 Task: Open Card Circus Review in Board Market Share Growth Strategy to Workspace Collaboration Software and add a team member Softage.4@softage.net, a label Blue, a checklist Aviation, an attachment from Trello, a color Blue and finally, add a card description 'Plan and execute company team-building conference with guest speakers on leadership' and a comment 'Let us approach this task with a sense of self-reflection and self-awareness, recognizing our own strengths and weaknesses.'. Add a start date 'Jan 08, 1900' with a due date 'Jan 15, 1900'
Action: Mouse moved to (51, 255)
Screenshot: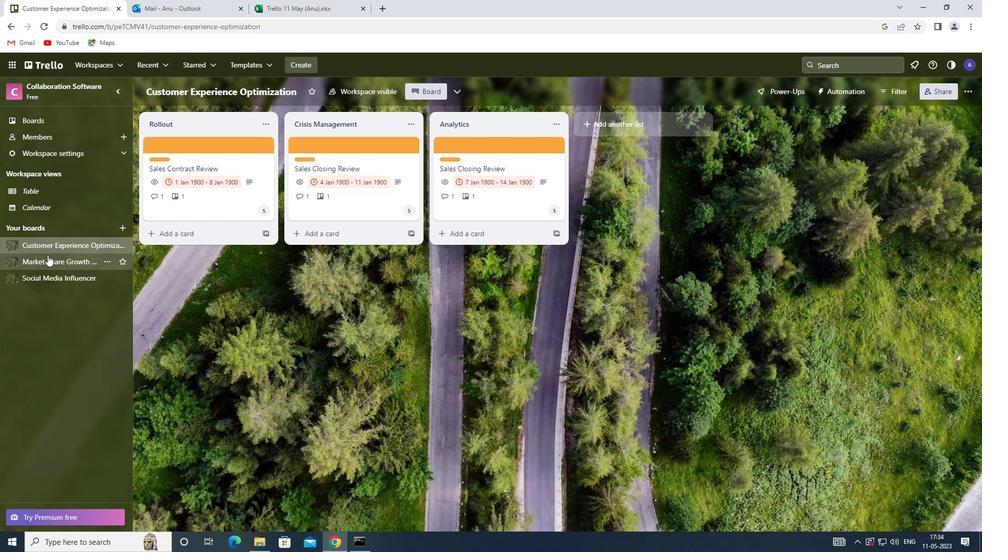 
Action: Mouse pressed left at (51, 255)
Screenshot: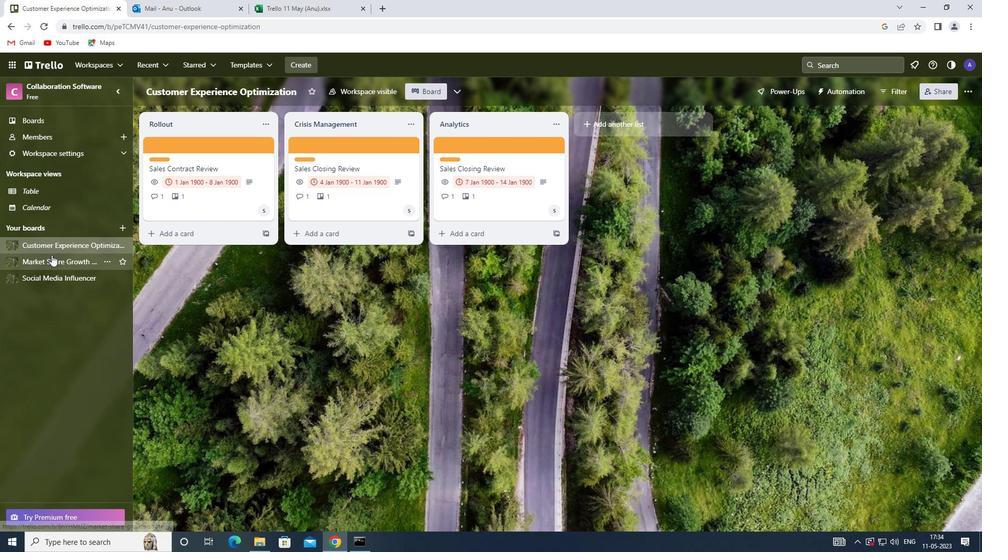 
Action: Mouse moved to (481, 148)
Screenshot: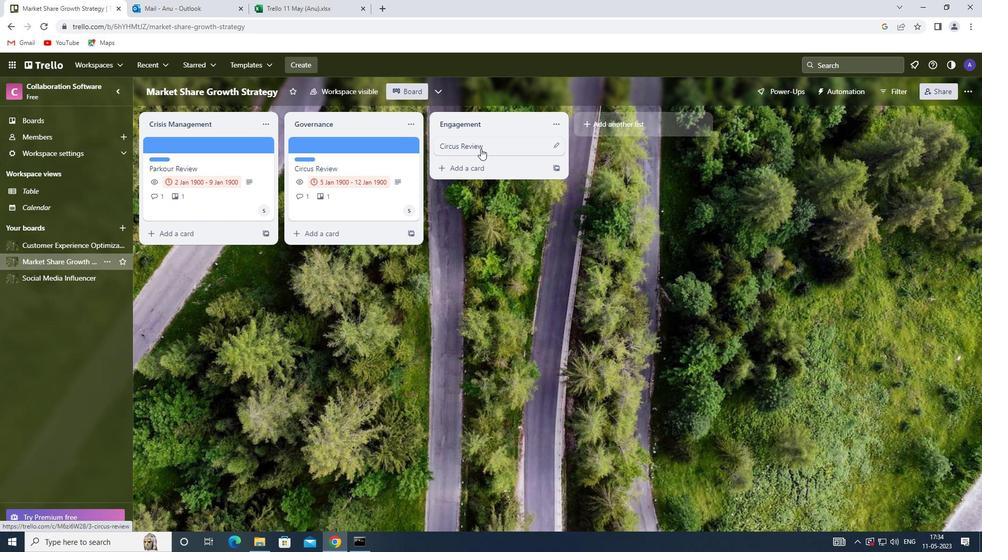 
Action: Mouse pressed left at (481, 148)
Screenshot: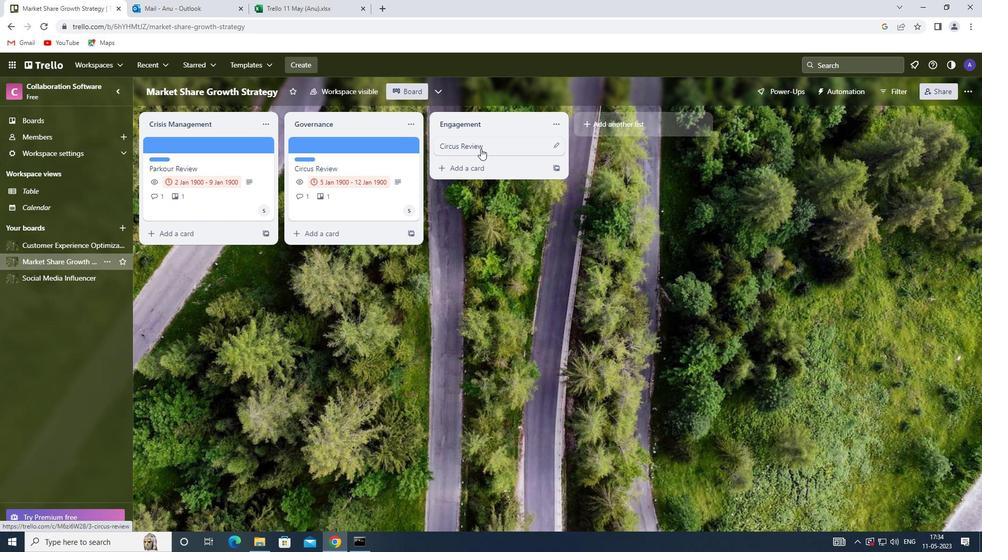 
Action: Mouse moved to (619, 183)
Screenshot: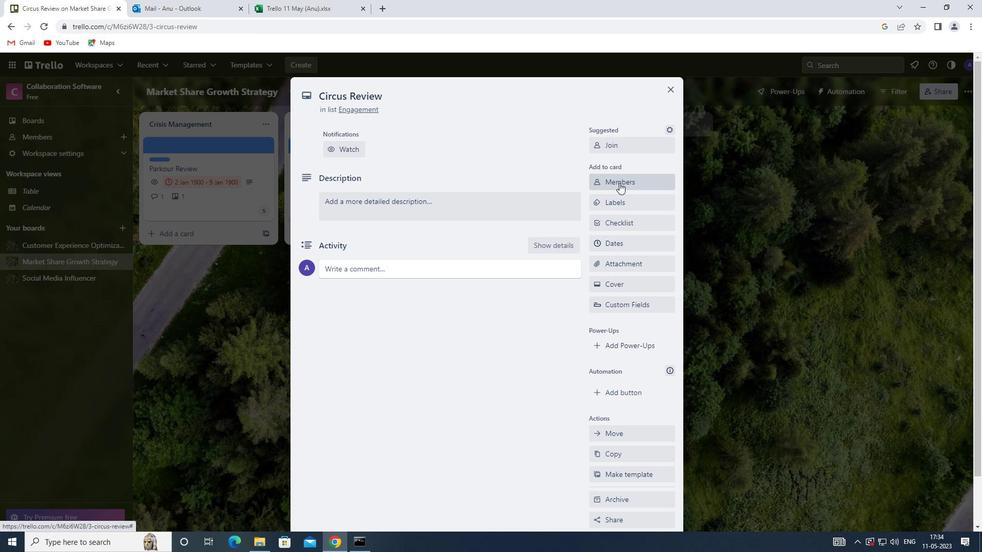
Action: Mouse pressed left at (619, 183)
Screenshot: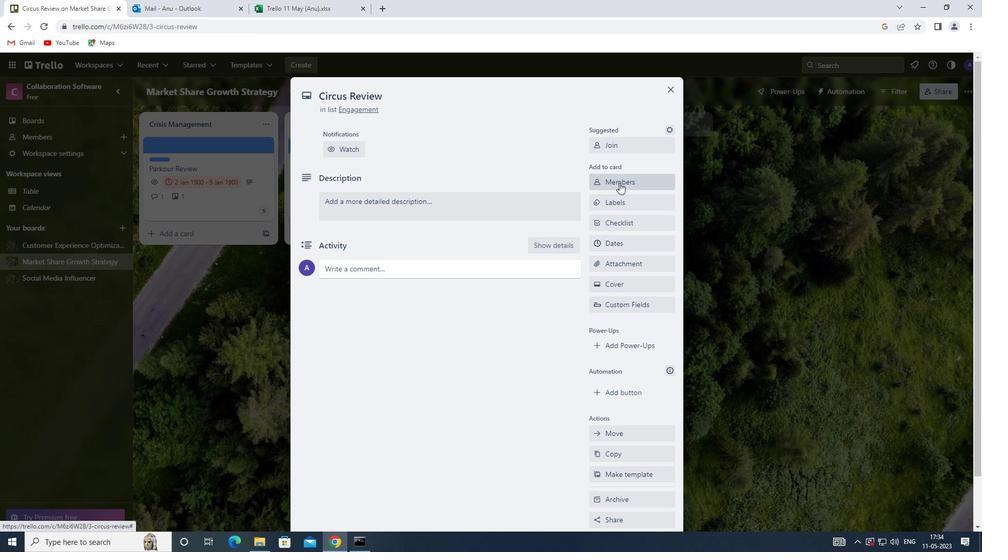 
Action: Mouse moved to (630, 228)
Screenshot: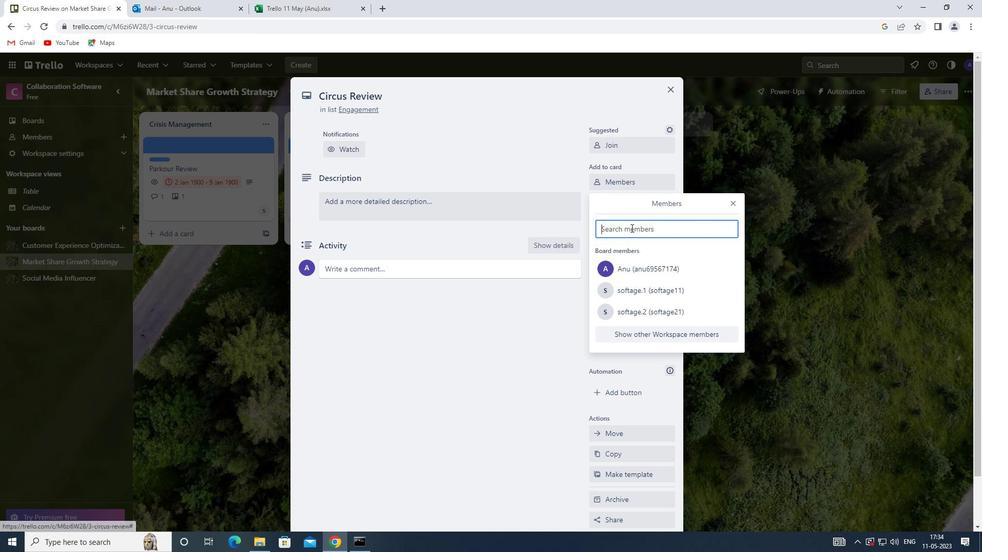 
Action: Mouse pressed left at (630, 228)
Screenshot: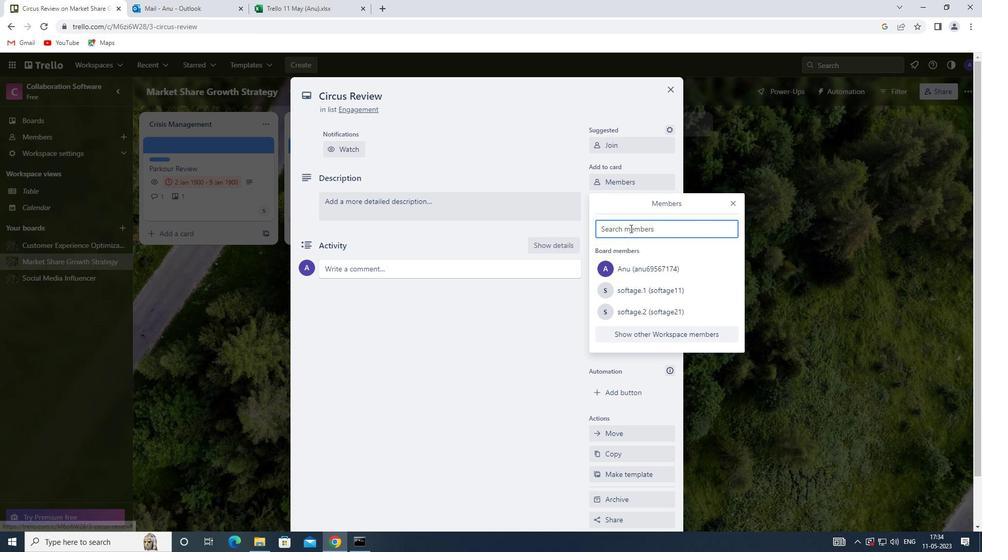 
Action: Key pressed <Key.shift>
Screenshot: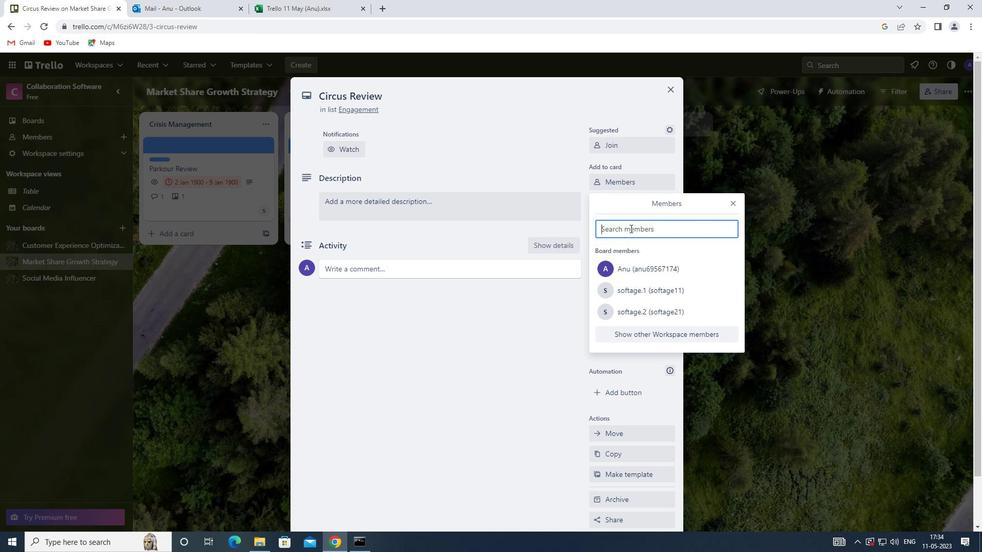 
Action: Mouse moved to (630, 228)
Screenshot: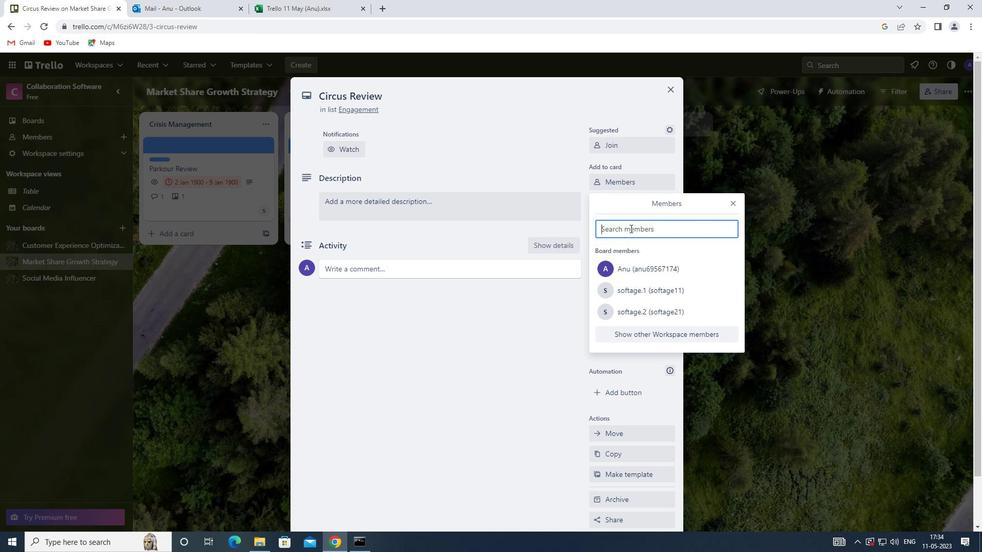 
Action: Key pressed SOFTAGE.4<Key.shift>@SOFTAGE.NET
Screenshot: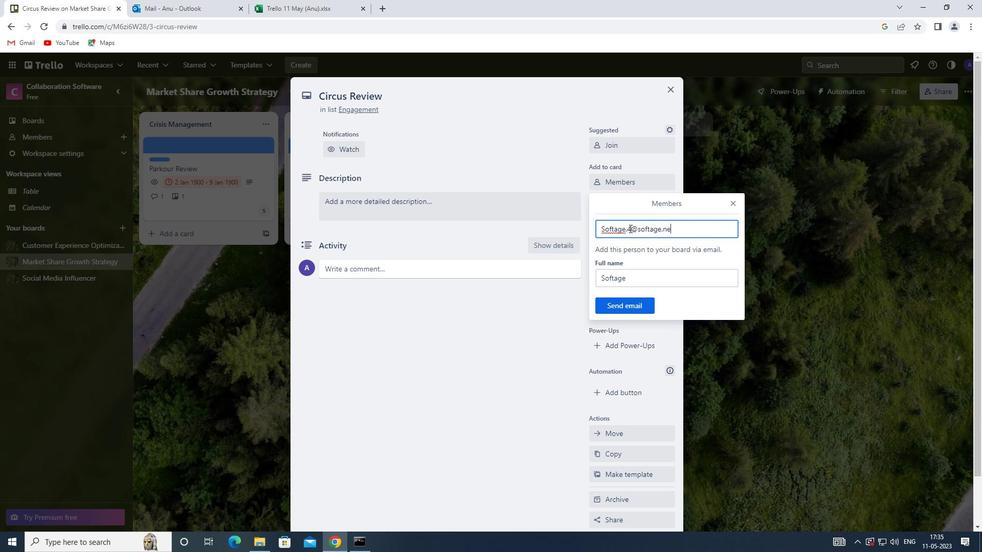 
Action: Mouse moved to (621, 308)
Screenshot: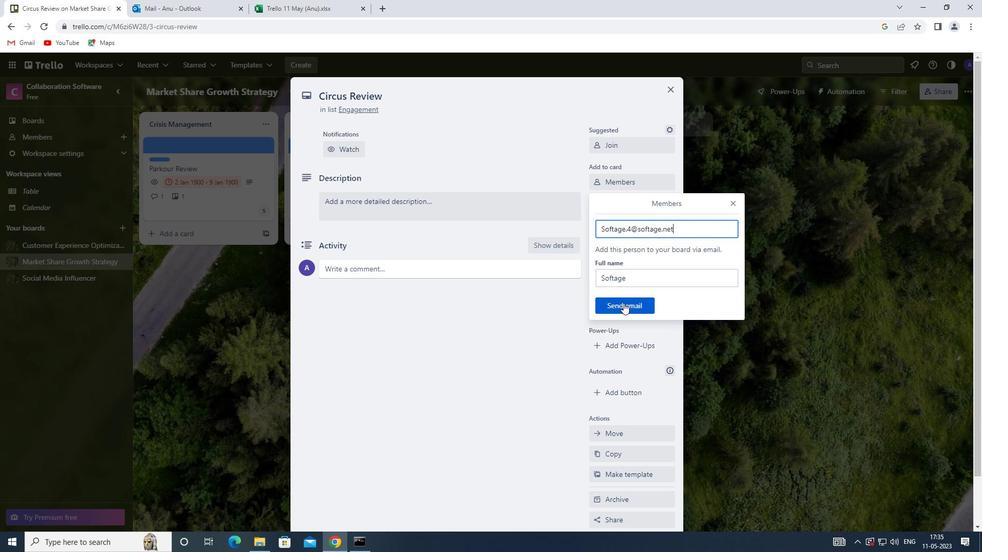 
Action: Mouse pressed left at (621, 308)
Screenshot: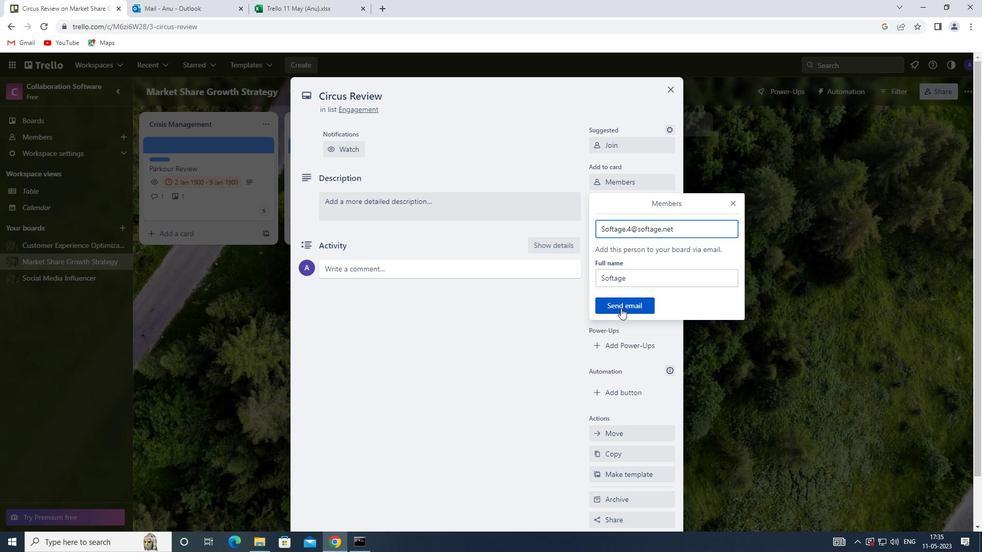 
Action: Mouse moved to (630, 201)
Screenshot: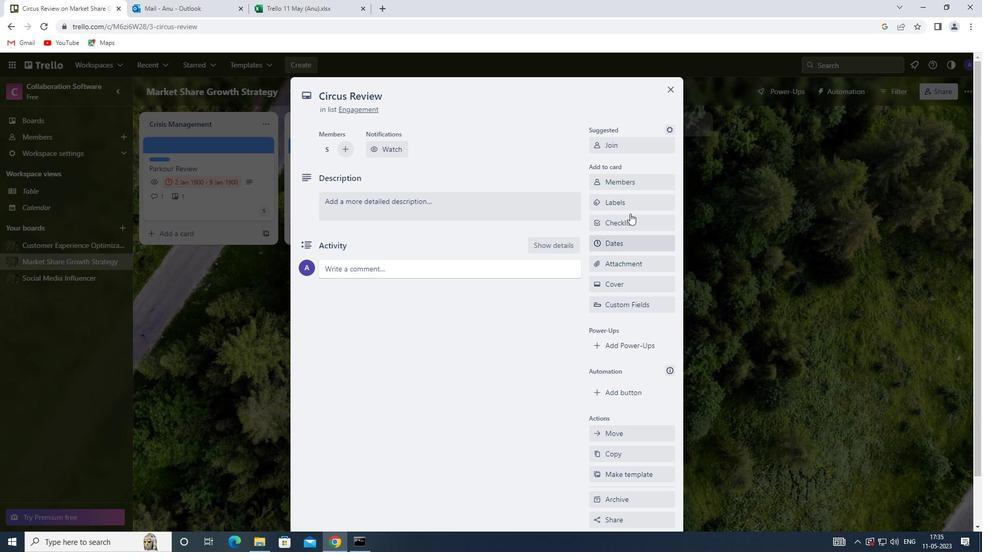 
Action: Mouse pressed left at (630, 201)
Screenshot: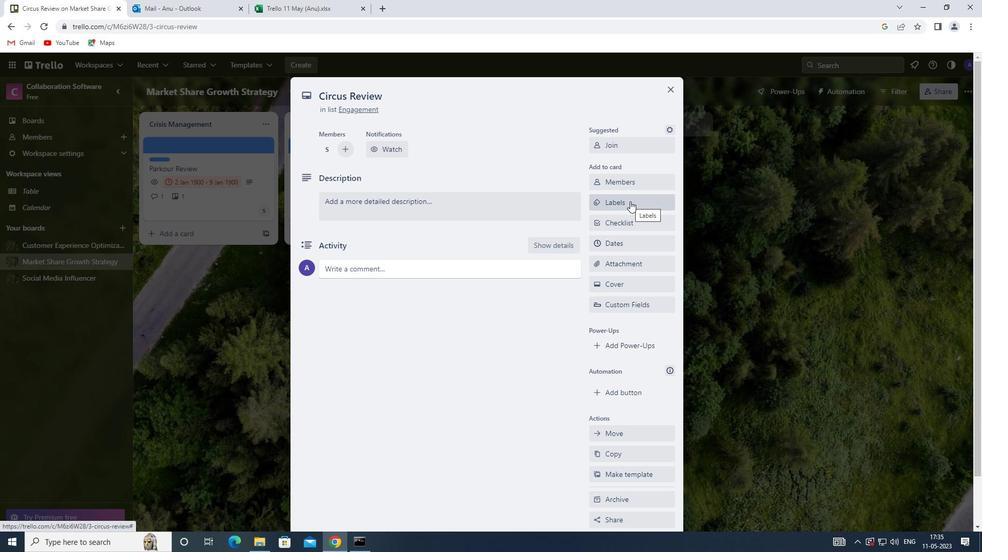 
Action: Mouse moved to (601, 378)
Screenshot: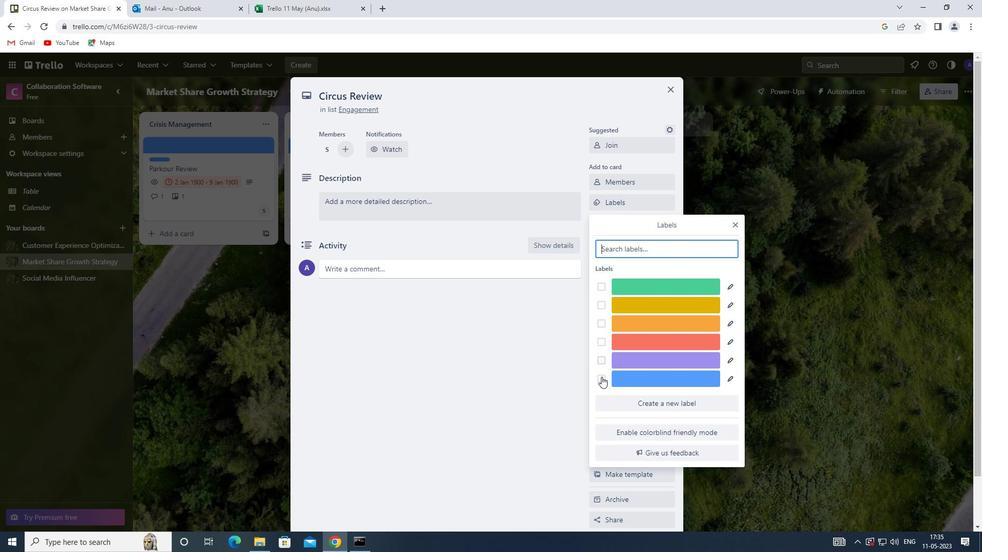 
Action: Mouse pressed left at (601, 378)
Screenshot: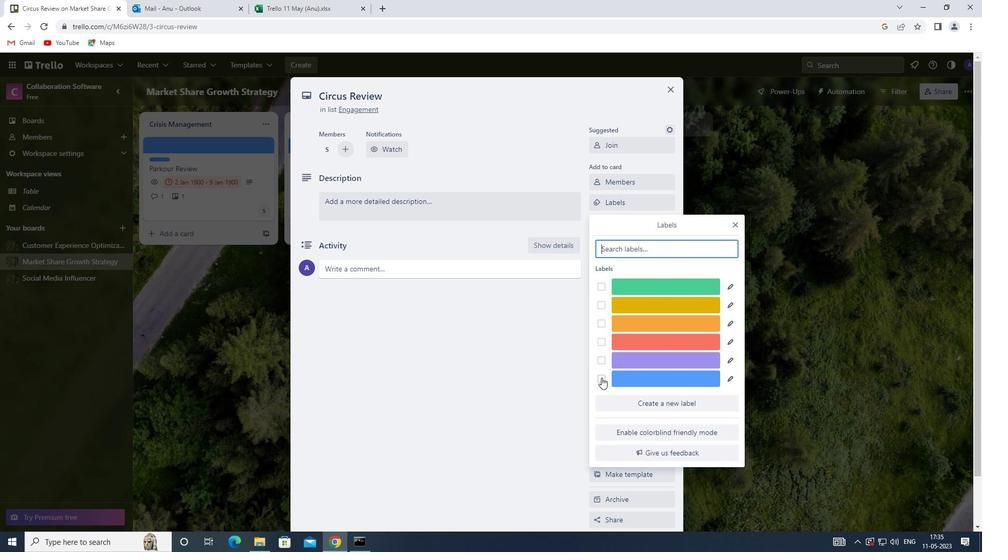 
Action: Mouse moved to (733, 222)
Screenshot: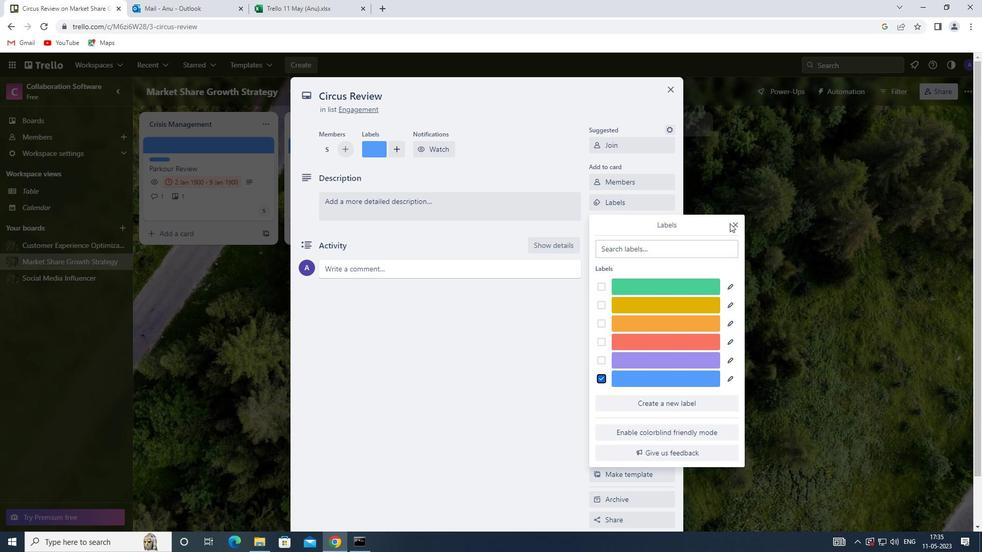 
Action: Mouse pressed left at (733, 222)
Screenshot: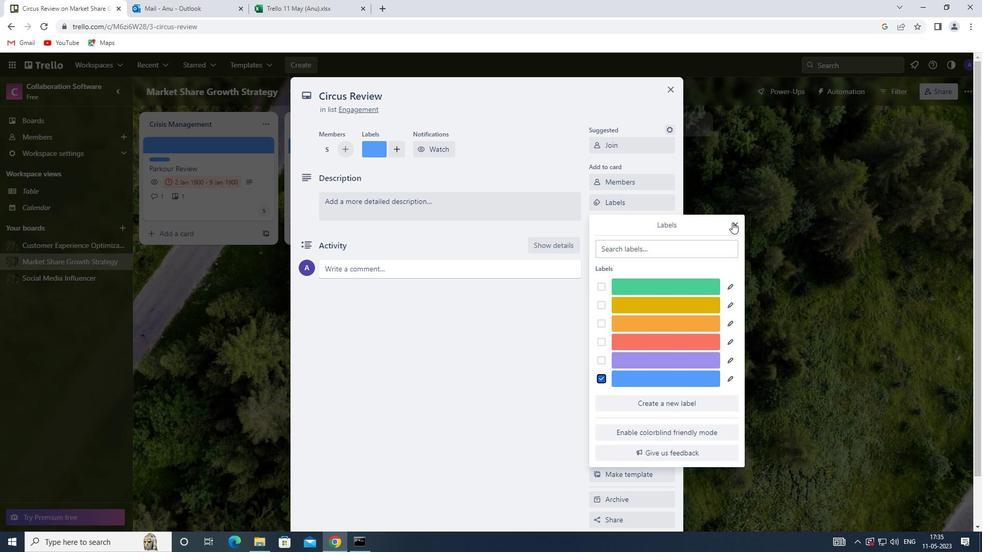 
Action: Mouse moved to (625, 221)
Screenshot: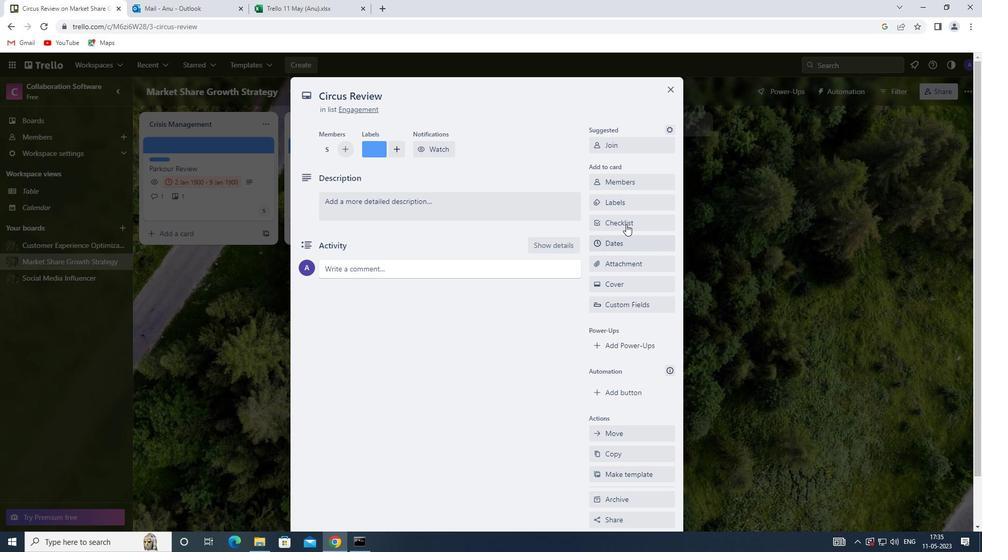 
Action: Mouse pressed left at (625, 221)
Screenshot: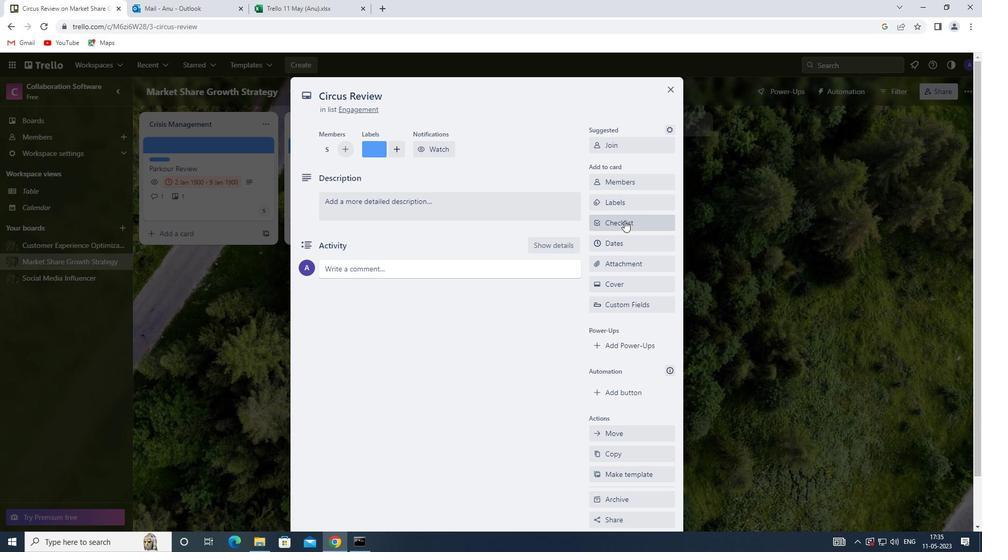 
Action: Mouse moved to (645, 293)
Screenshot: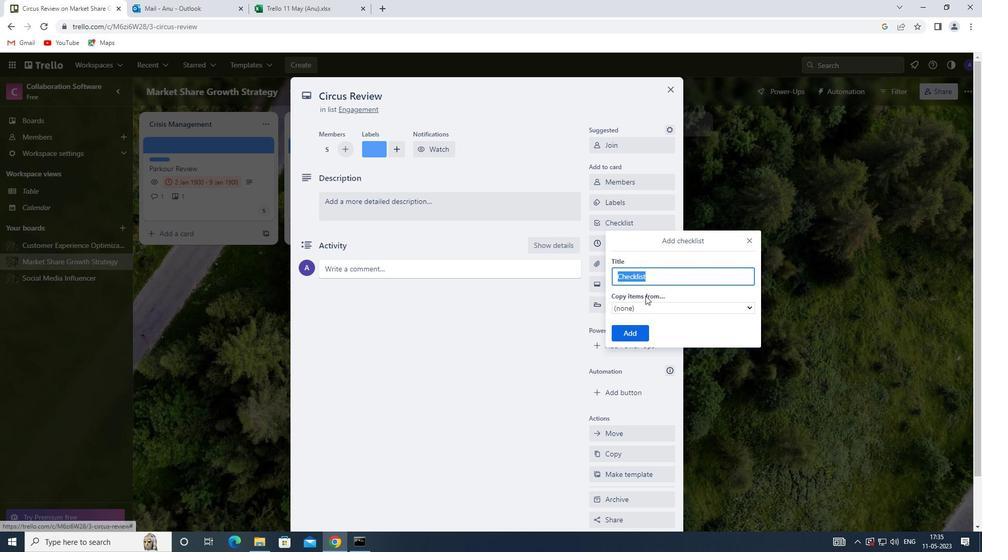 
Action: Key pressed <Key.shift>AVIATION
Screenshot: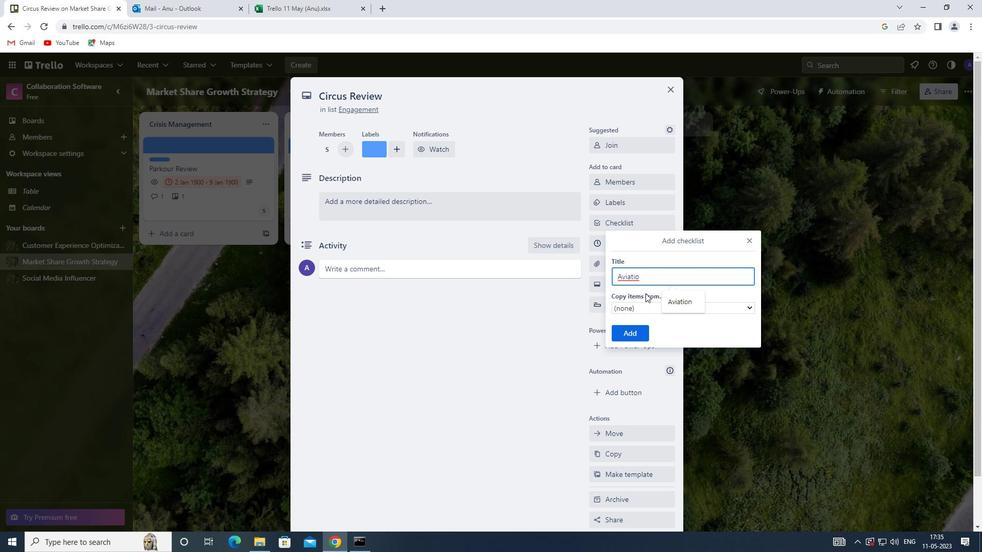
Action: Mouse moved to (626, 335)
Screenshot: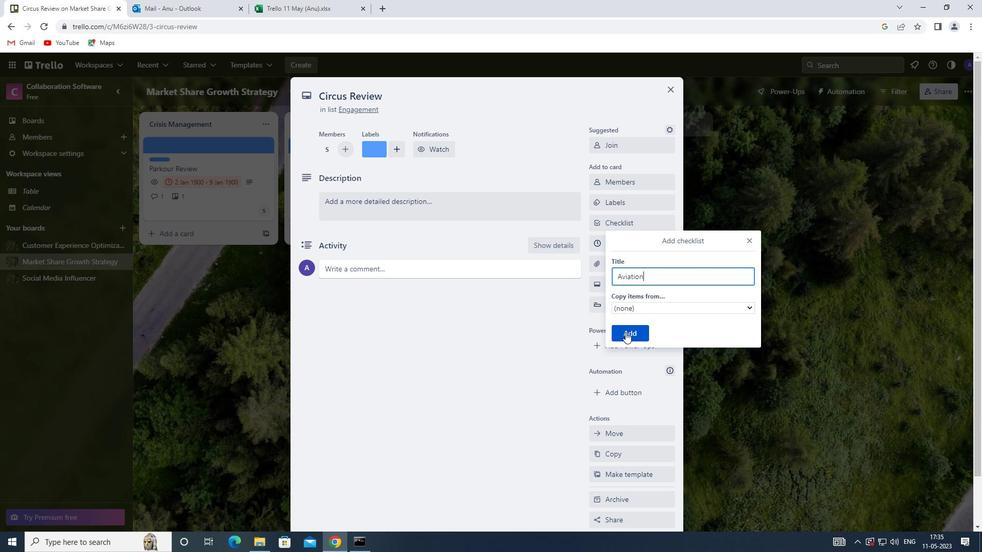 
Action: Mouse pressed left at (626, 335)
Screenshot: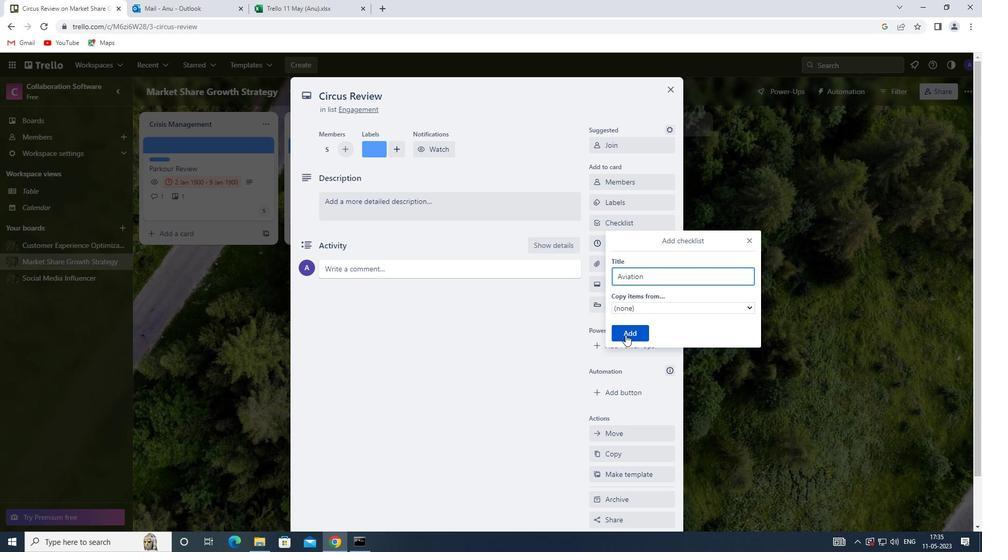 
Action: Mouse moved to (641, 262)
Screenshot: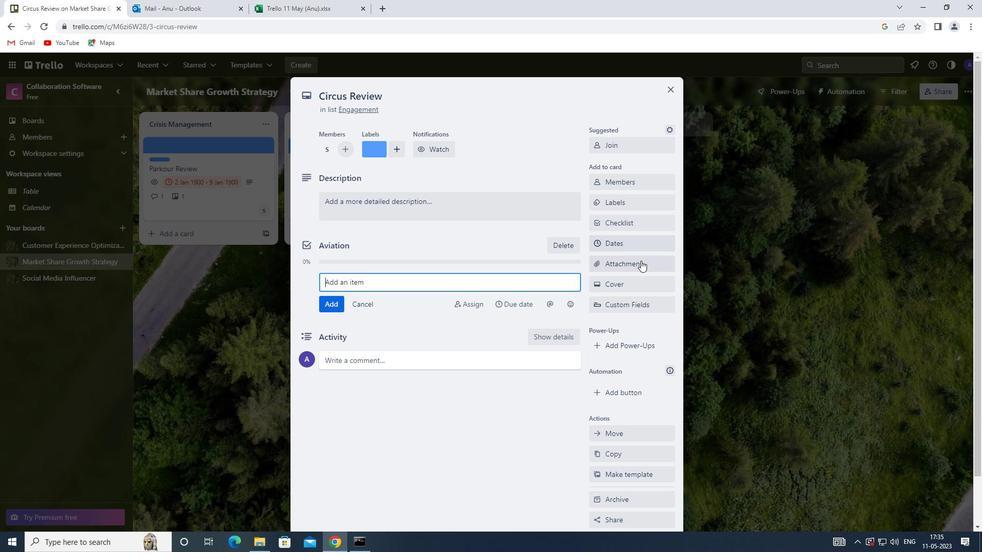
Action: Mouse pressed left at (641, 262)
Screenshot: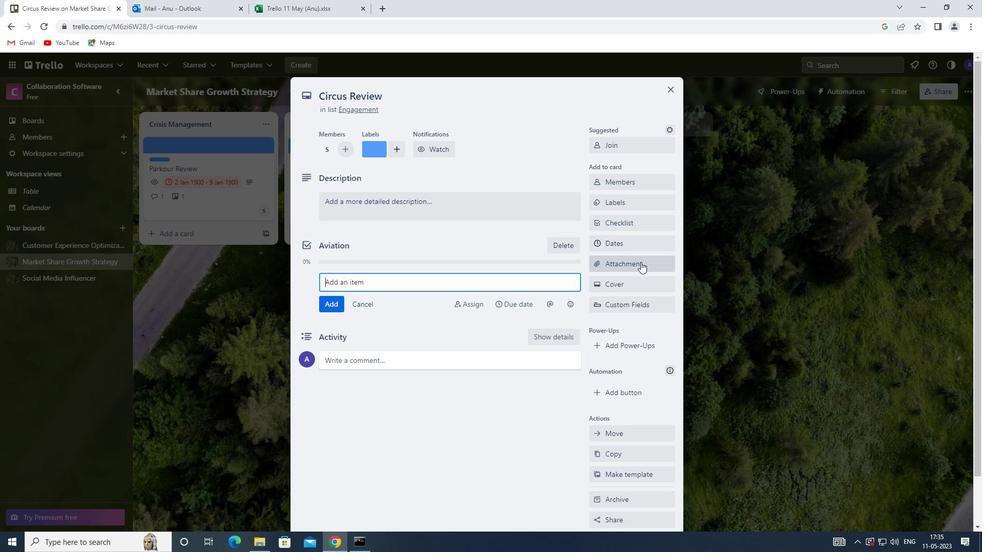 
Action: Mouse moved to (614, 327)
Screenshot: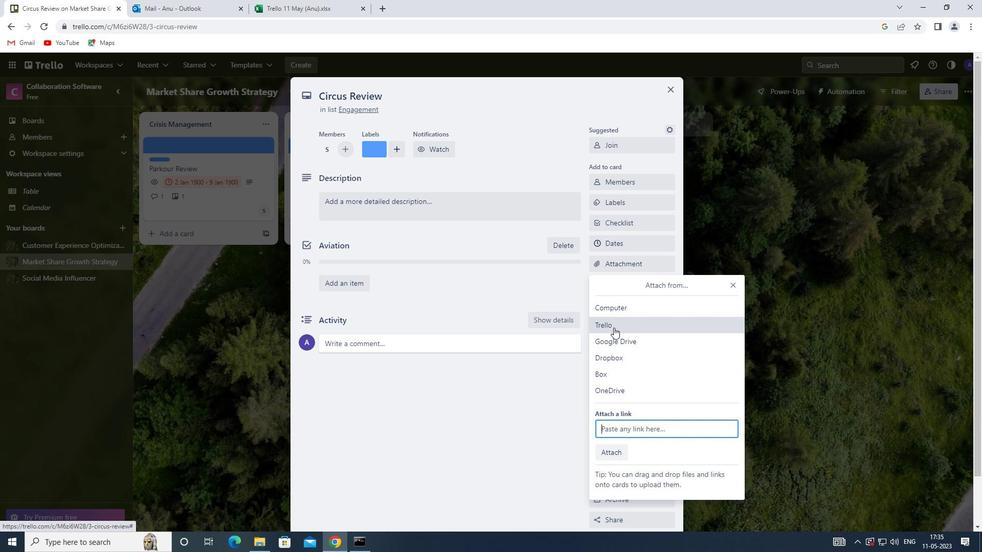 
Action: Mouse pressed left at (614, 327)
Screenshot: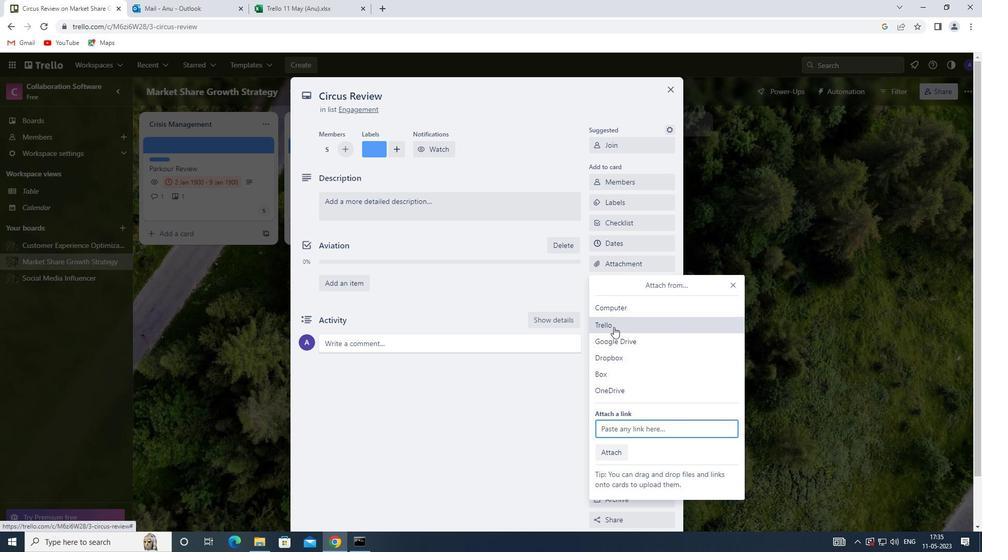 
Action: Mouse moved to (642, 407)
Screenshot: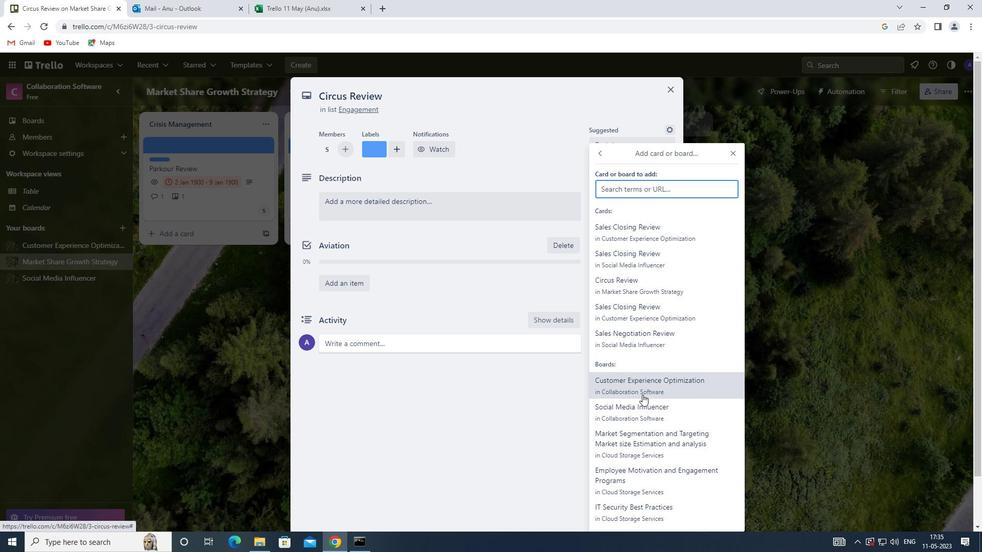 
Action: Mouse pressed left at (642, 407)
Screenshot: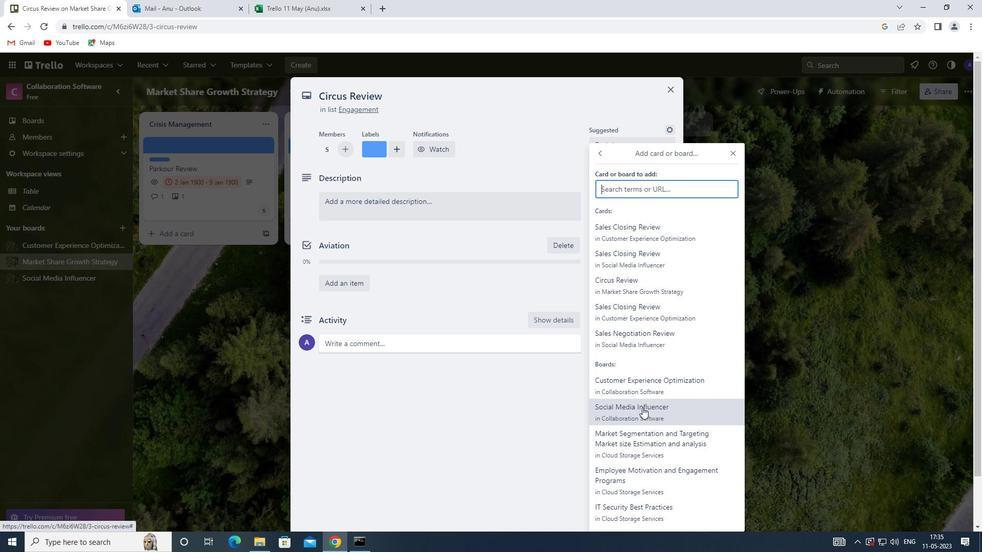 
Action: Mouse moved to (637, 291)
Screenshot: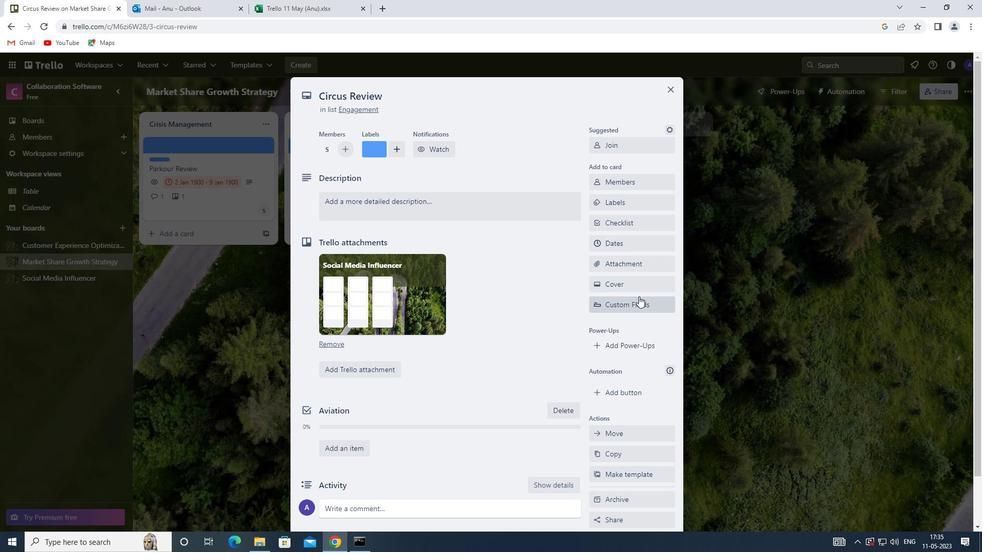 
Action: Mouse pressed left at (637, 291)
Screenshot: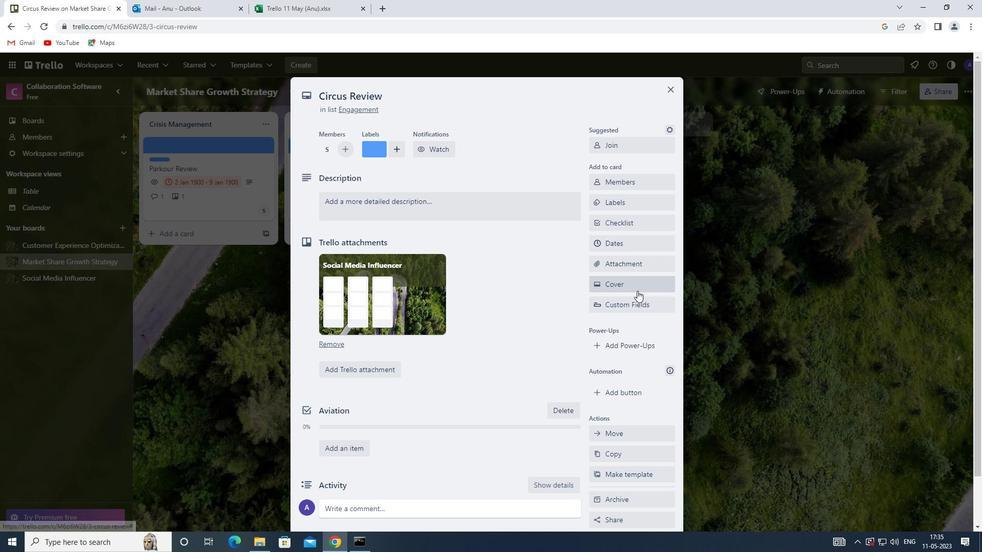 
Action: Mouse moved to (609, 345)
Screenshot: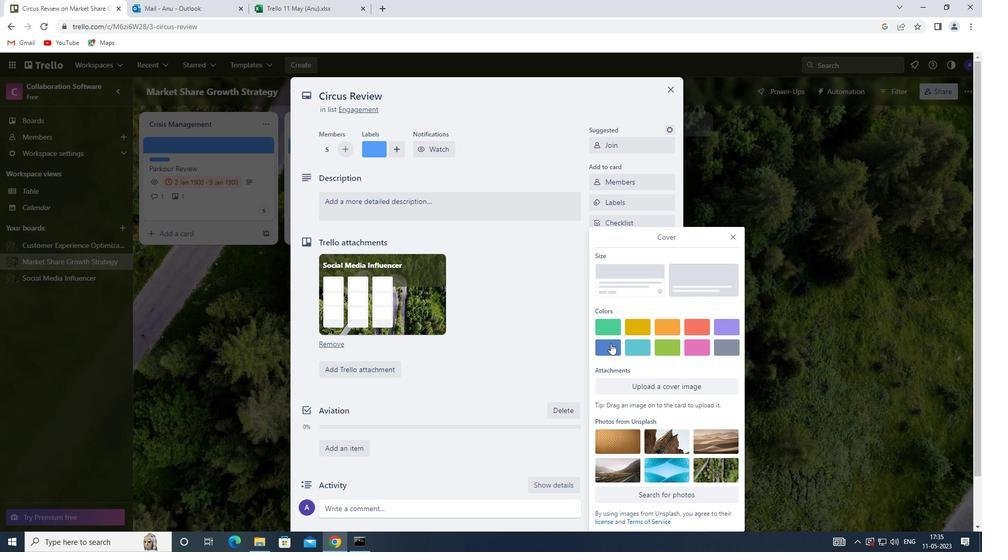 
Action: Mouse pressed left at (609, 345)
Screenshot: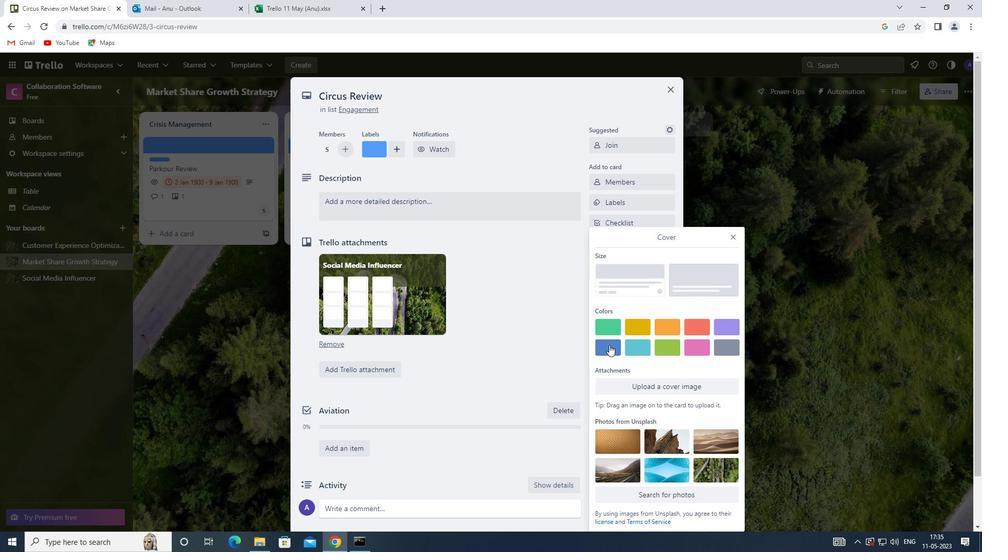 
Action: Mouse moved to (734, 218)
Screenshot: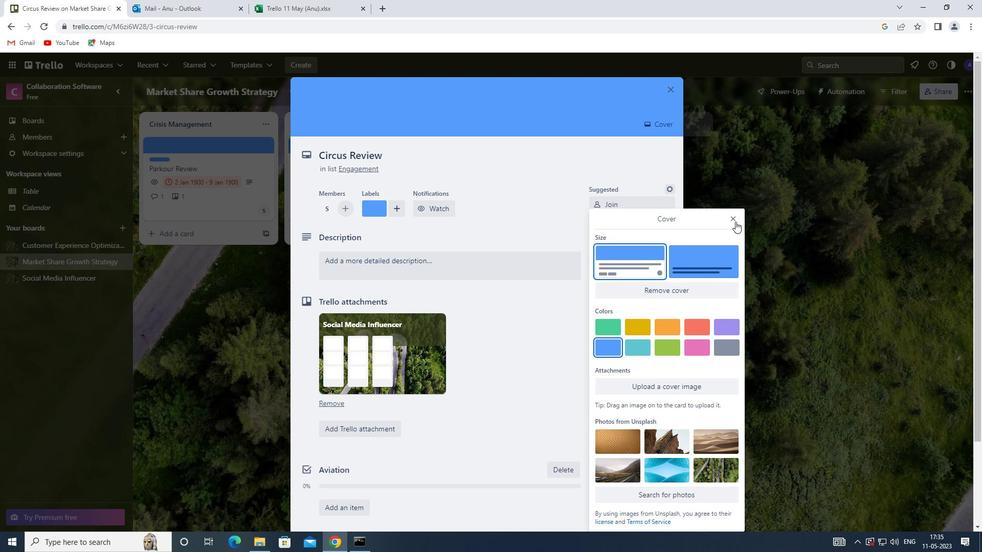 
Action: Mouse pressed left at (734, 218)
Screenshot: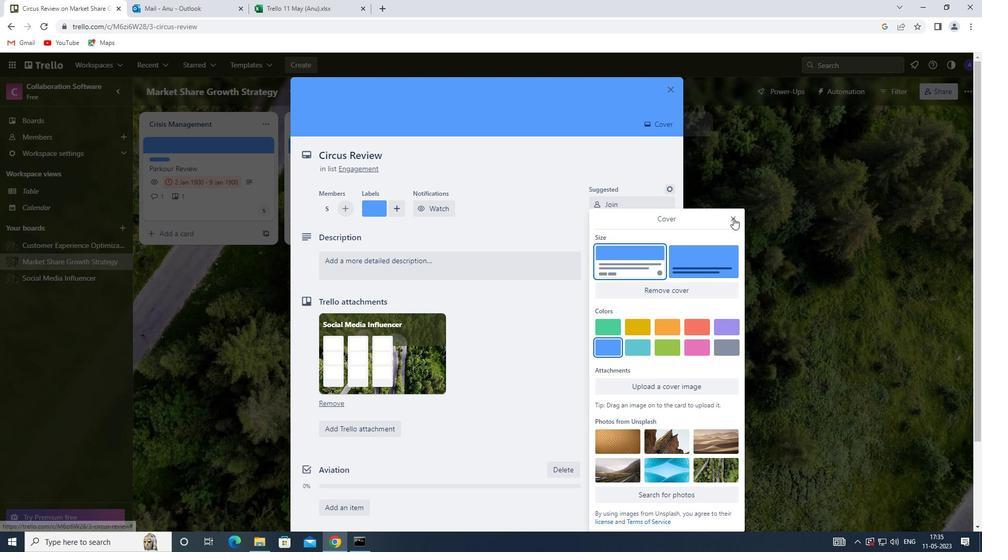 
Action: Mouse moved to (339, 263)
Screenshot: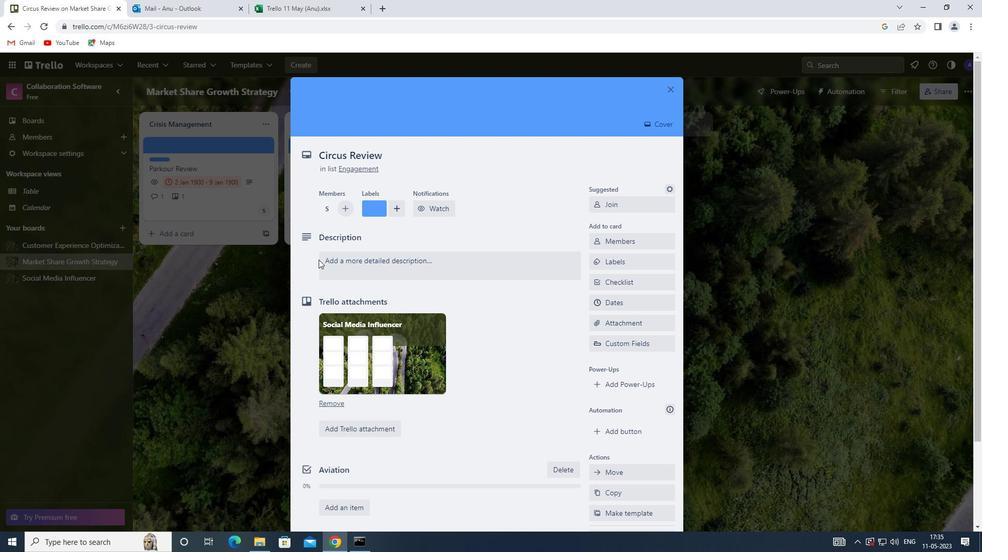 
Action: Mouse pressed left at (339, 263)
Screenshot: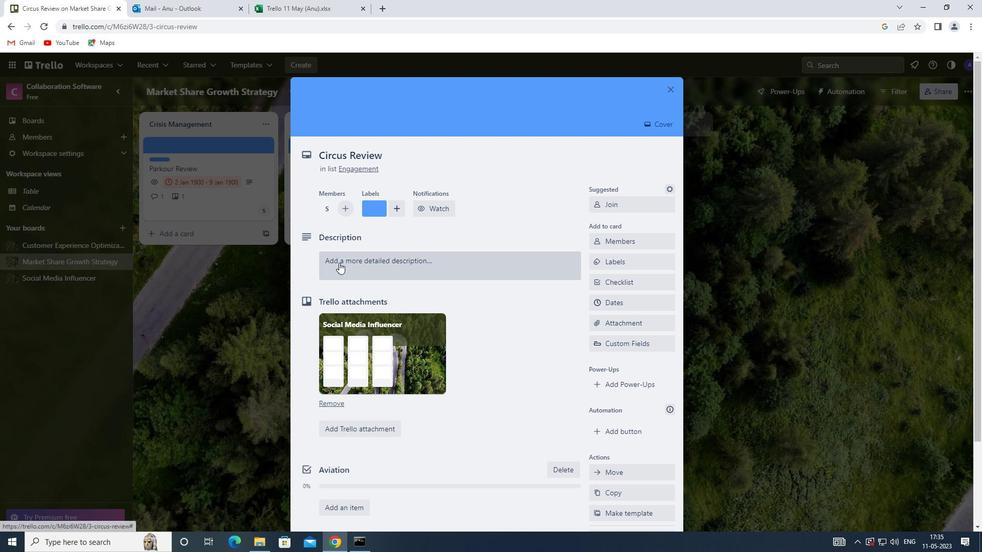 
Action: Mouse moved to (352, 303)
Screenshot: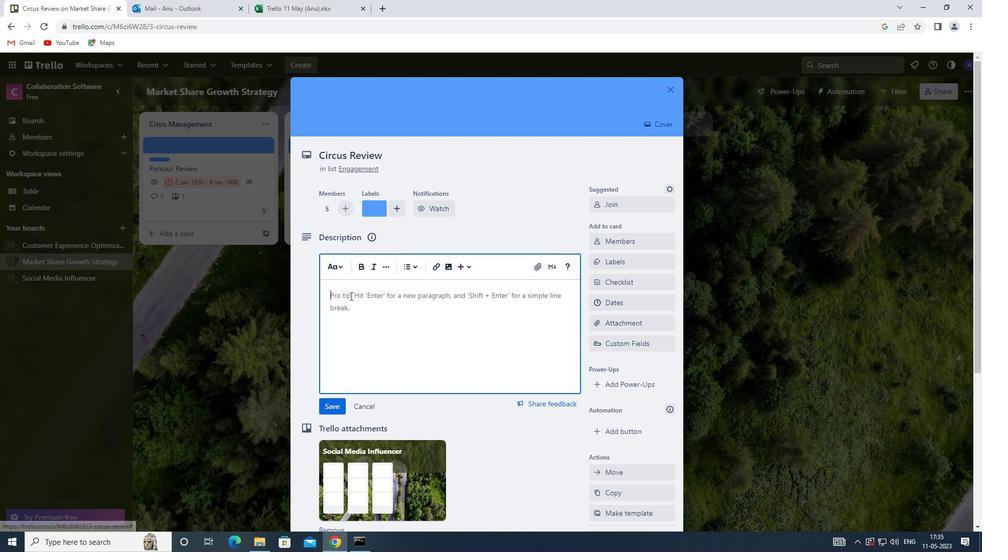 
Action: Mouse pressed left at (352, 303)
Screenshot: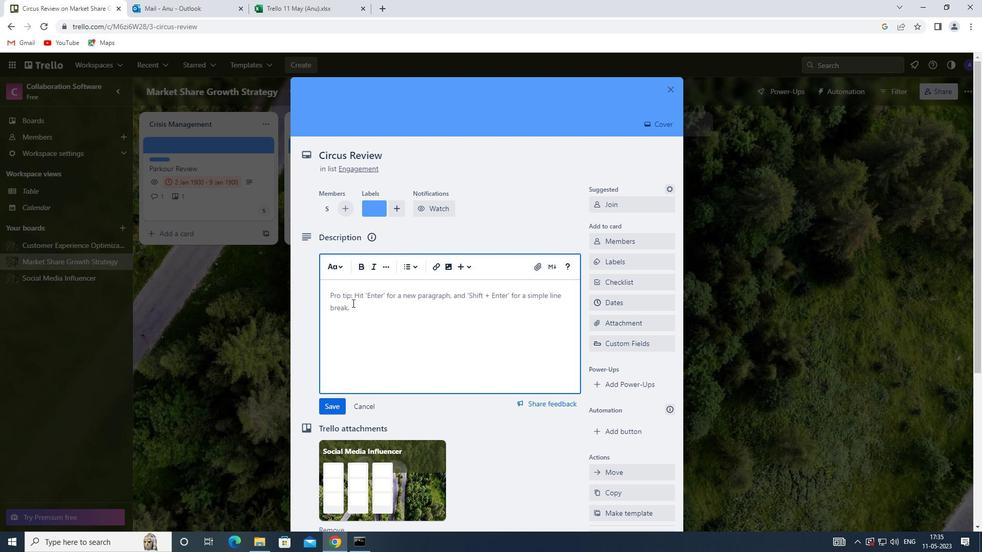 
Action: Key pressed <Key.caps_lock>P<Key.caps_lock>LAN<Key.space>AND<Key.space>EXECUTE<Key.space>COMPANY<Key.space>TEAM-BUILDING<Key.space>CONFERENCE<Key.space>WITH<Key.space>GUEST<Key.space>SPEAKERS<Key.space>ON<Key.space>LEADERSHIP
Screenshot: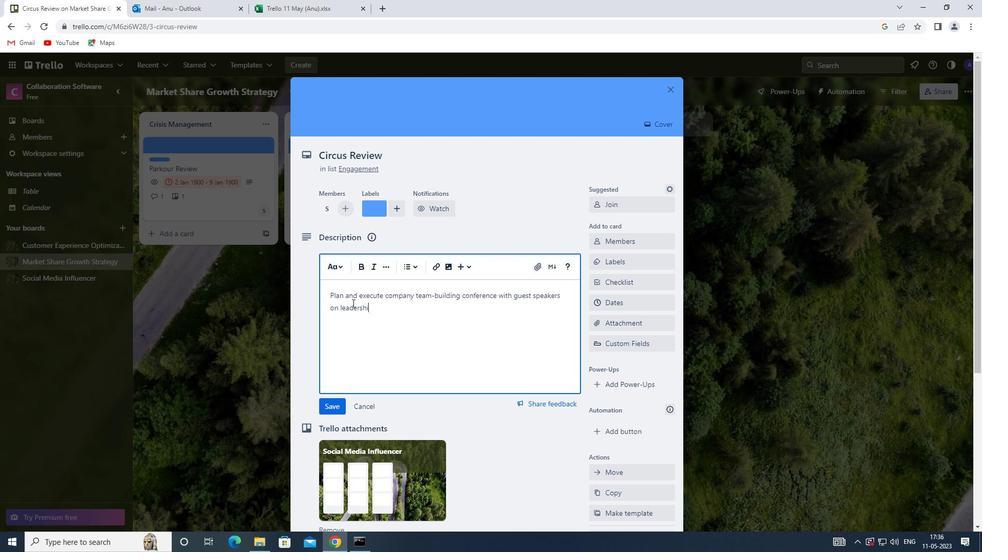 
Action: Mouse moved to (327, 412)
Screenshot: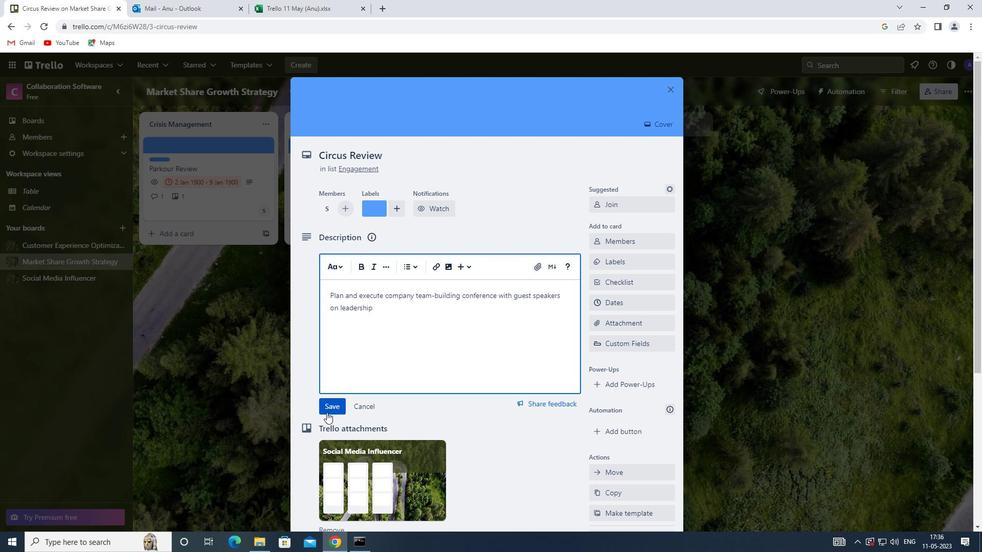 
Action: Mouse pressed left at (327, 412)
Screenshot: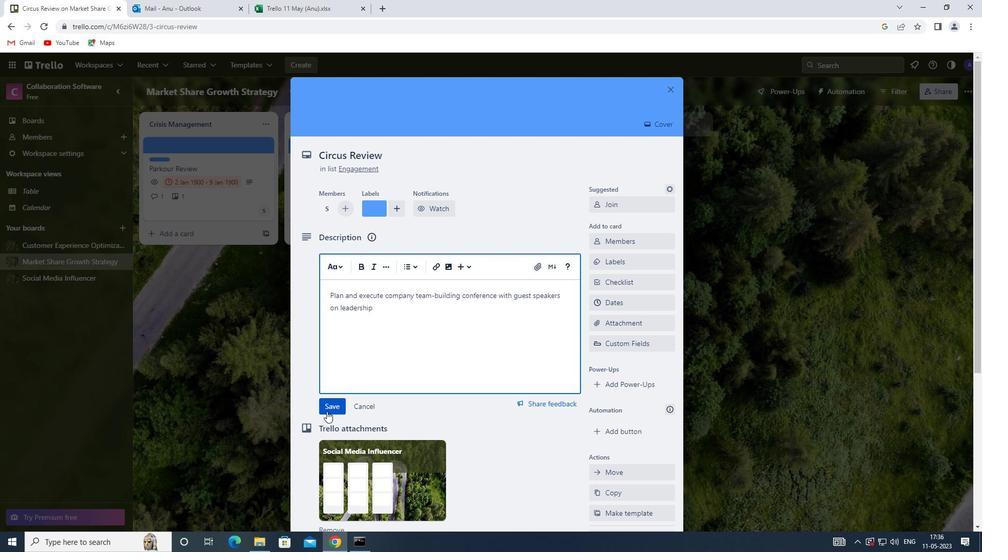 
Action: Mouse moved to (411, 347)
Screenshot: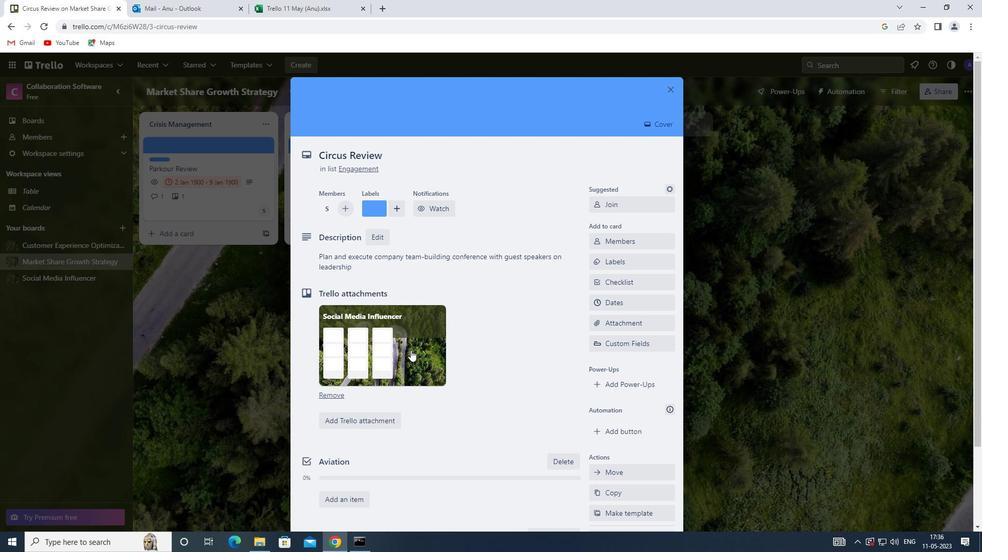 
Action: Mouse scrolled (411, 346) with delta (0, 0)
Screenshot: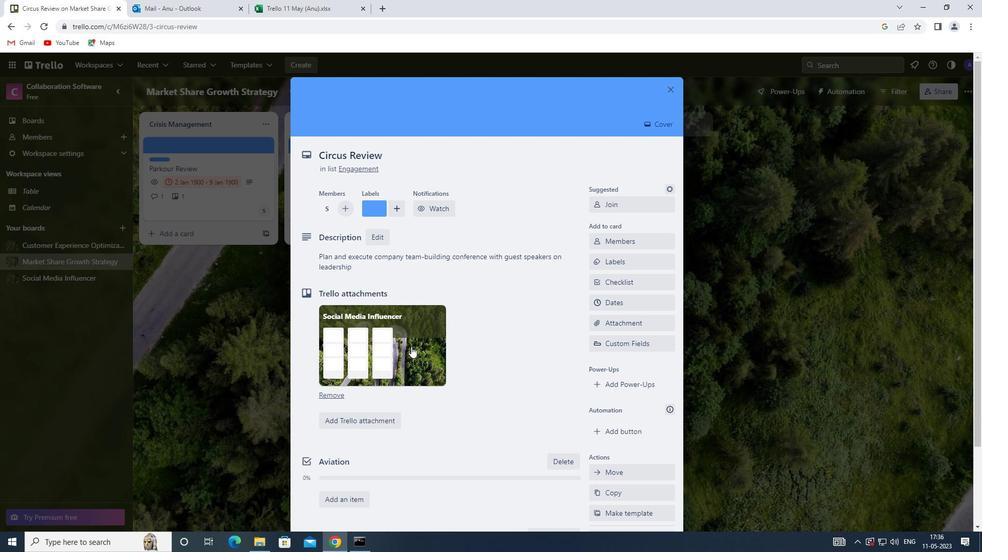 
Action: Mouse moved to (411, 345)
Screenshot: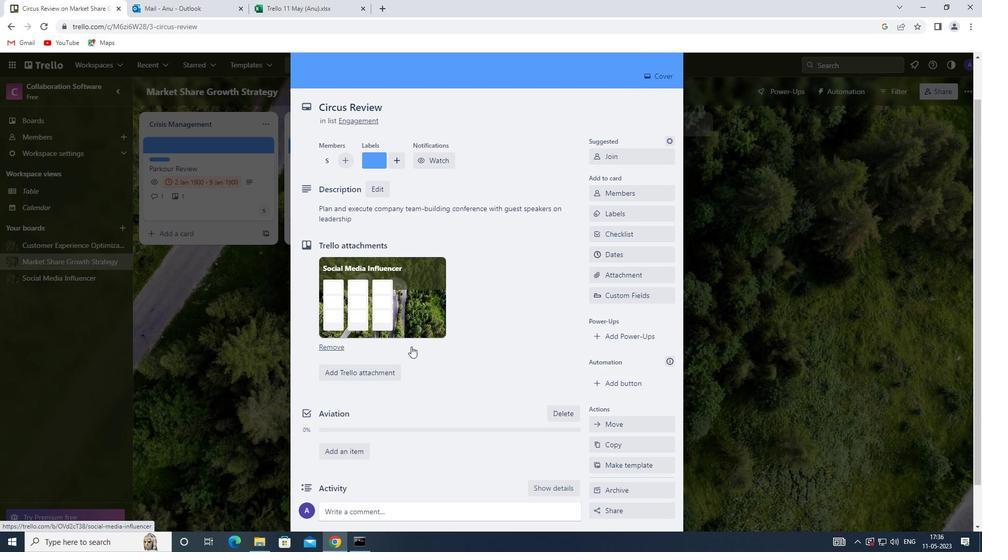 
Action: Mouse scrolled (411, 345) with delta (0, 0)
Screenshot: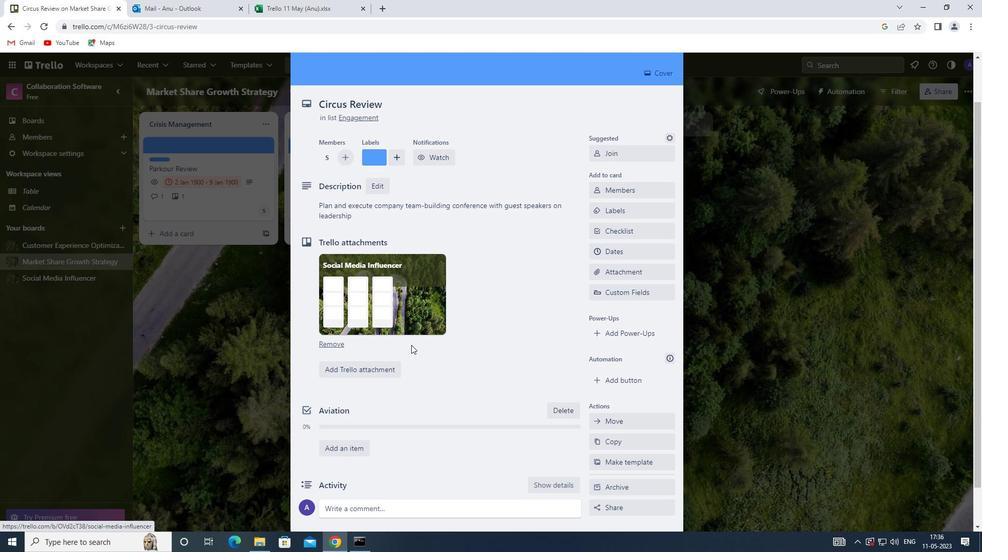 
Action: Mouse scrolled (411, 345) with delta (0, 0)
Screenshot: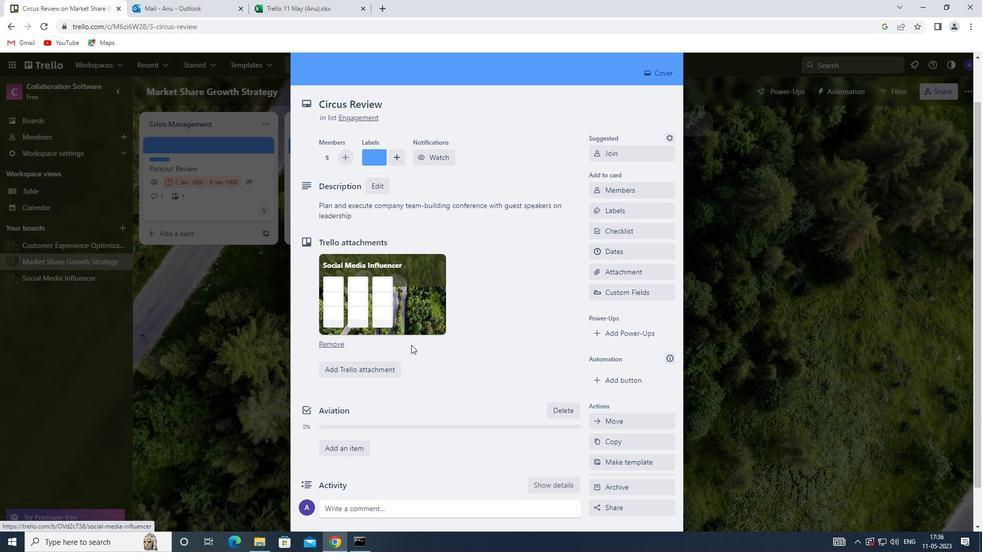 
Action: Mouse scrolled (411, 345) with delta (0, 0)
Screenshot: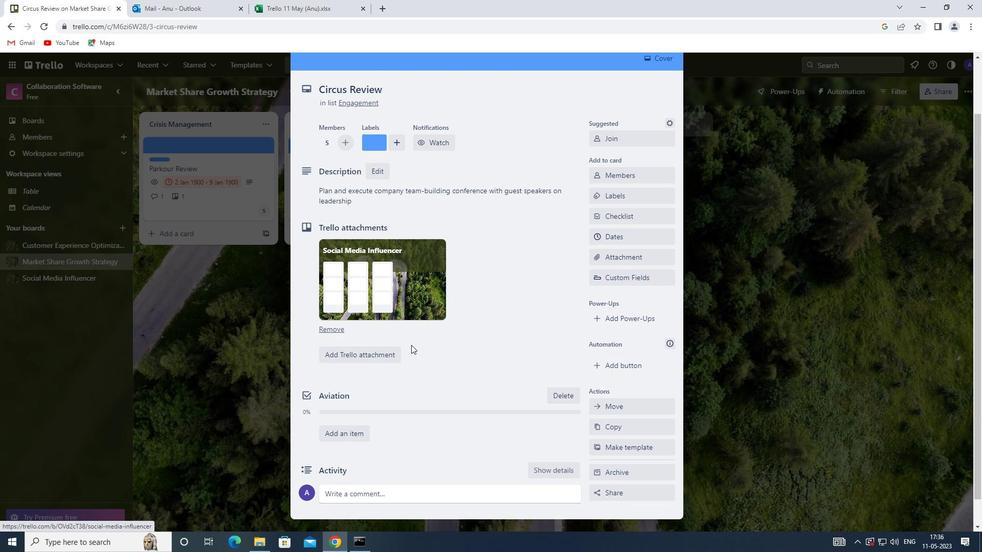 
Action: Mouse moved to (355, 433)
Screenshot: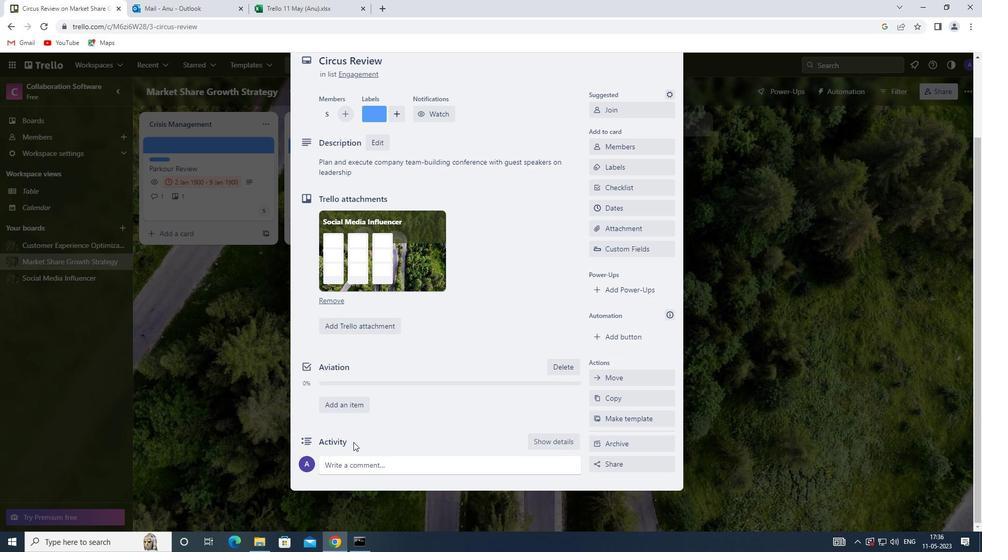 
Action: Mouse scrolled (355, 433) with delta (0, 0)
Screenshot: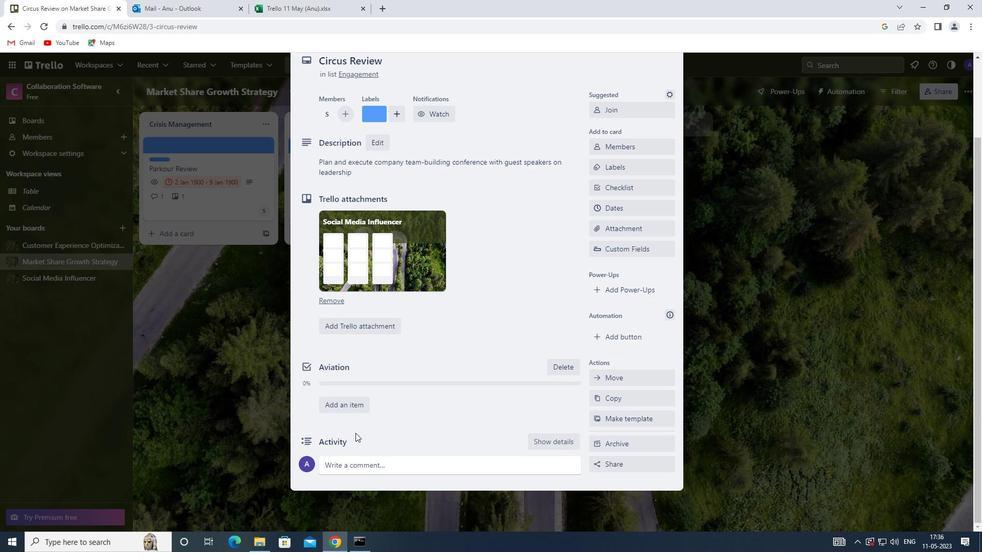 
Action: Mouse moved to (345, 463)
Screenshot: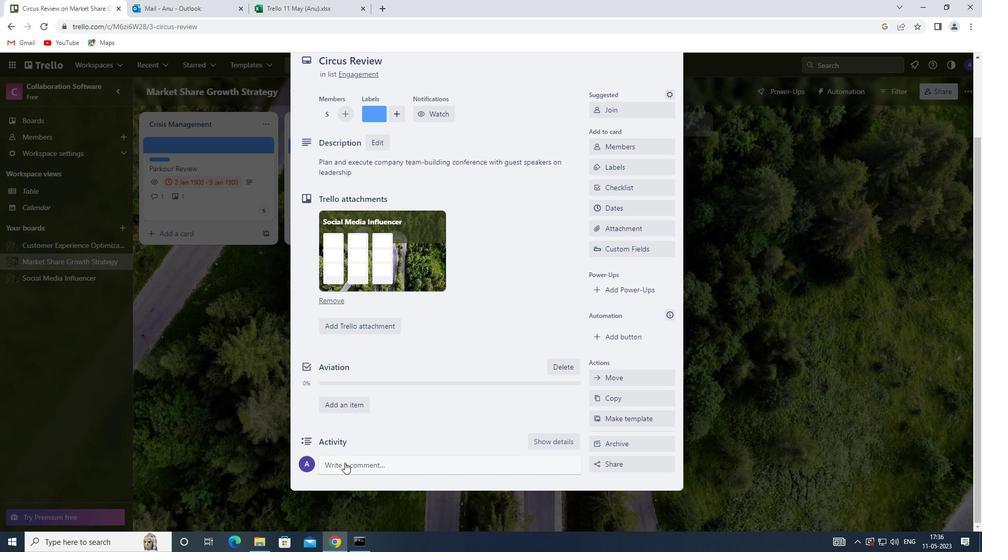 
Action: Mouse pressed left at (345, 463)
Screenshot: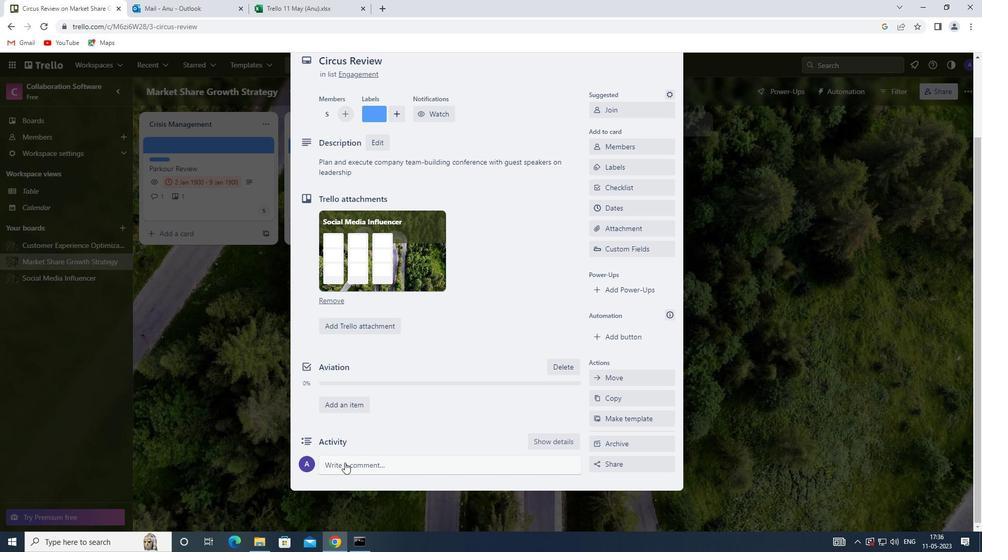 
Action: Mouse moved to (351, 497)
Screenshot: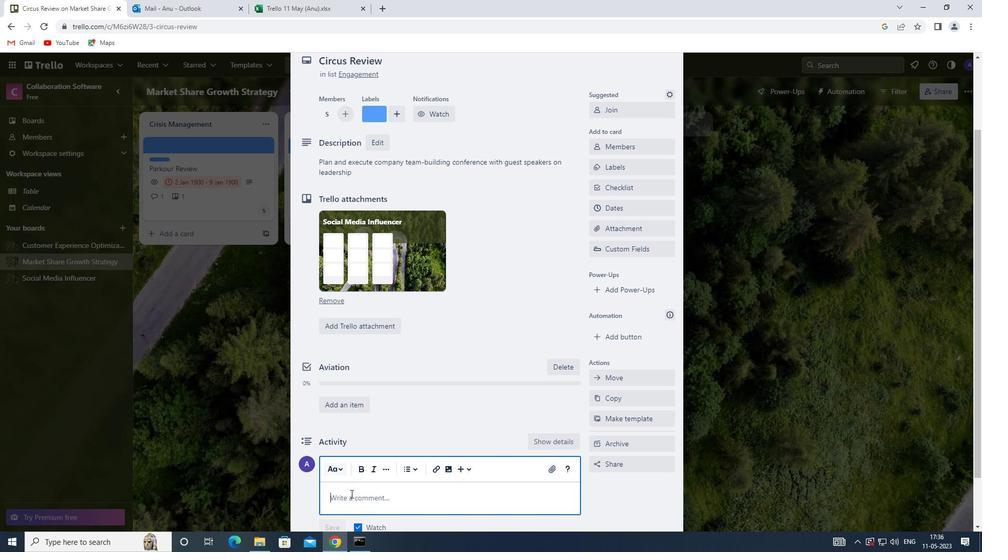 
Action: Mouse pressed left at (351, 497)
Screenshot: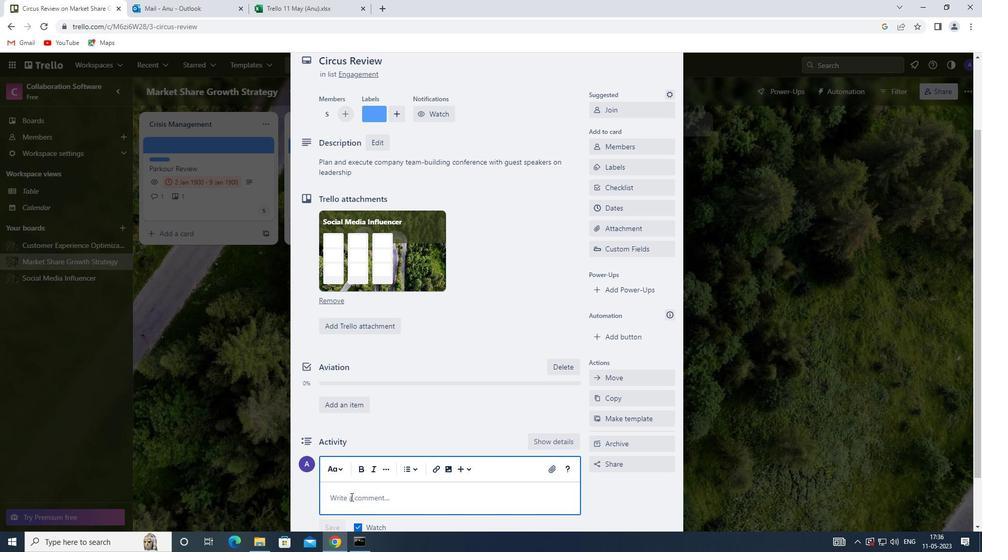 
Action: Mouse moved to (352, 495)
Screenshot: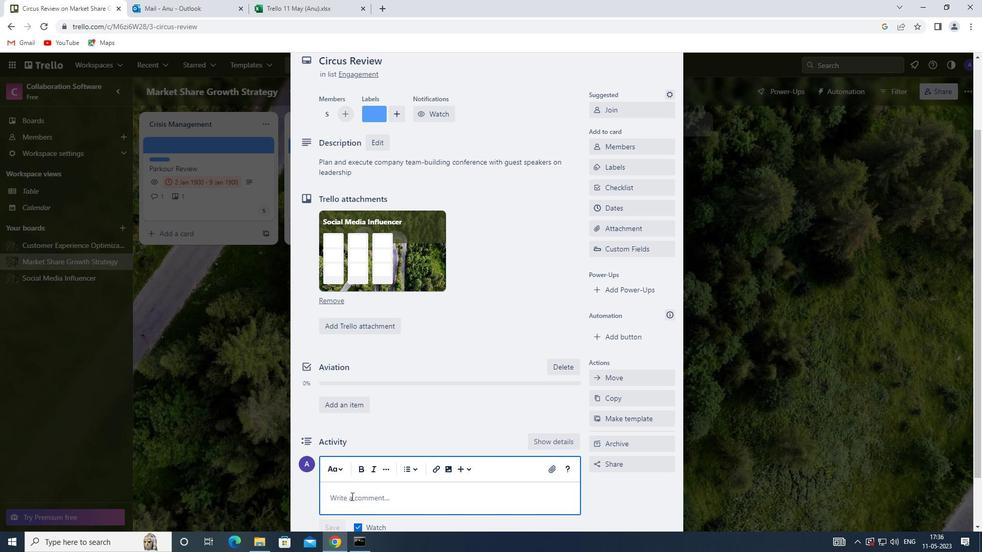
Action: Key pressed <Key.caps_lock>L<Key.caps_lock>ET<Key.space>US<Key.space>APPROACH<Key.space>THIS<Key.space>TASK<Key.space>WITH<Key.space>A<Key.space>SENSE<Key.space>OF<Key.space>SELF<Key.space>-REFLECTION<Key.space>AND<Key.space>SELF-AWARENESS,RECOGNIX<Key.backspace>ZING<Key.space>OUR<Key.space>OWN<Key.space>STRENGTHS<Key.space>AND<Key.space>WEEK<Key.backspace><Key.backspace>AKNESSES
Screenshot: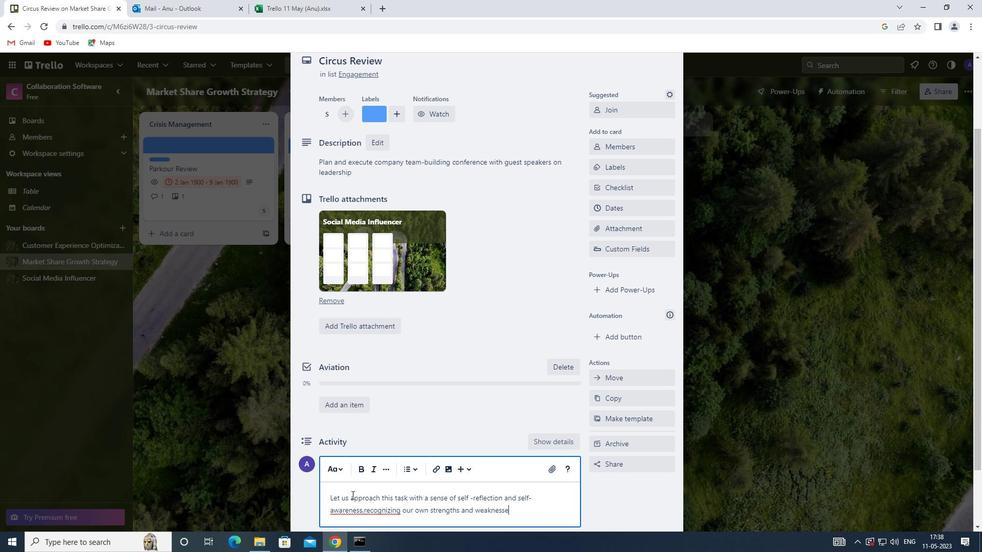 
Action: Mouse scrolled (352, 494) with delta (0, 0)
Screenshot: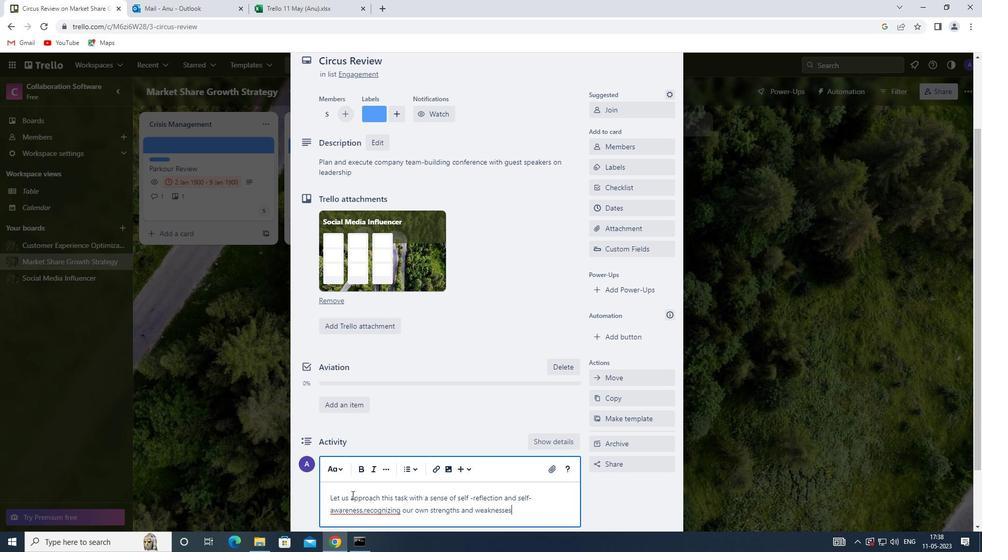 
Action: Mouse moved to (331, 491)
Screenshot: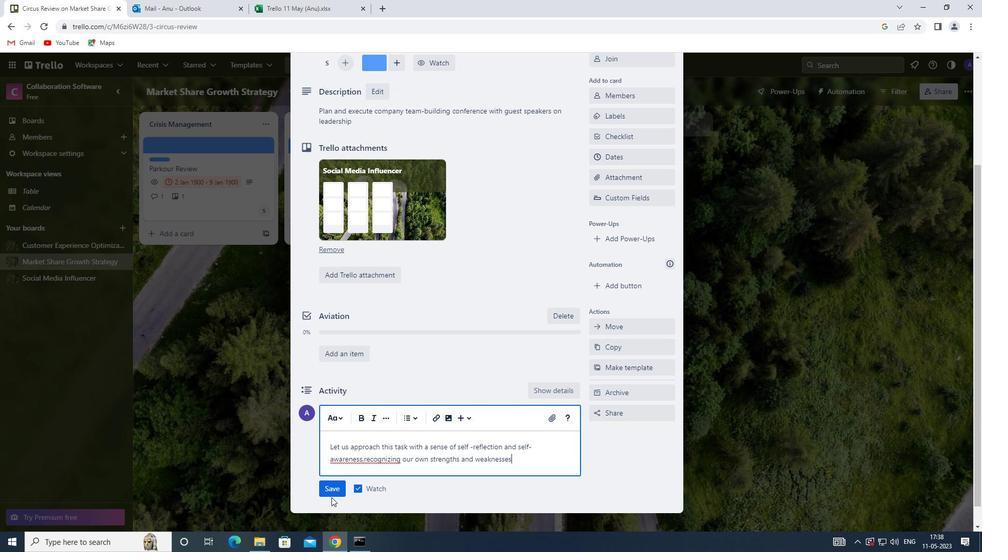 
Action: Mouse pressed left at (331, 491)
Screenshot: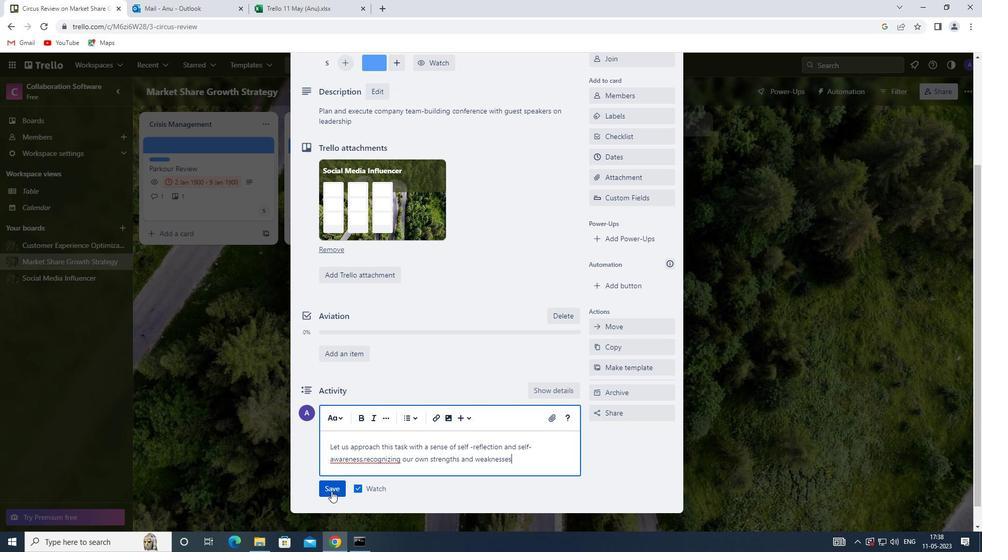 
Action: Mouse moved to (623, 156)
Screenshot: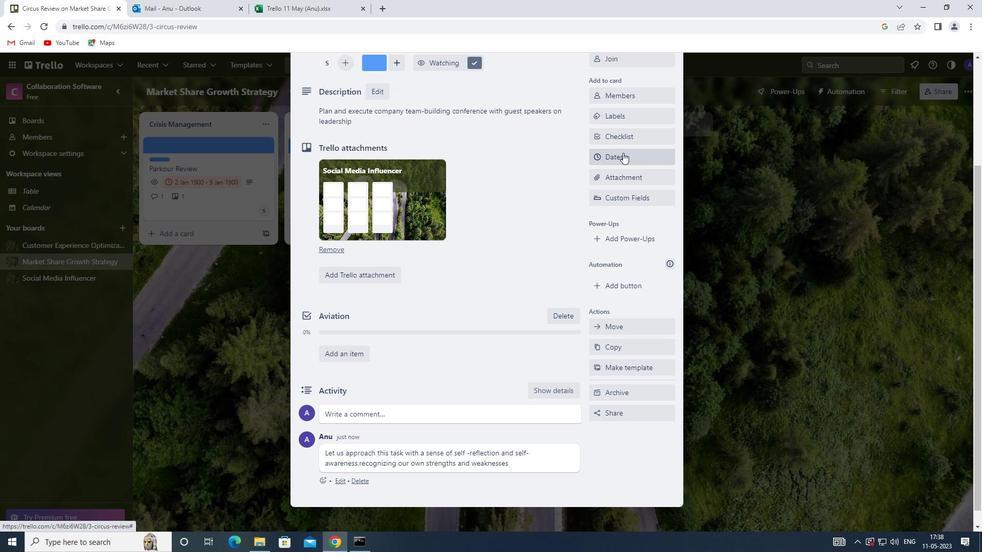 
Action: Mouse pressed left at (623, 156)
Screenshot: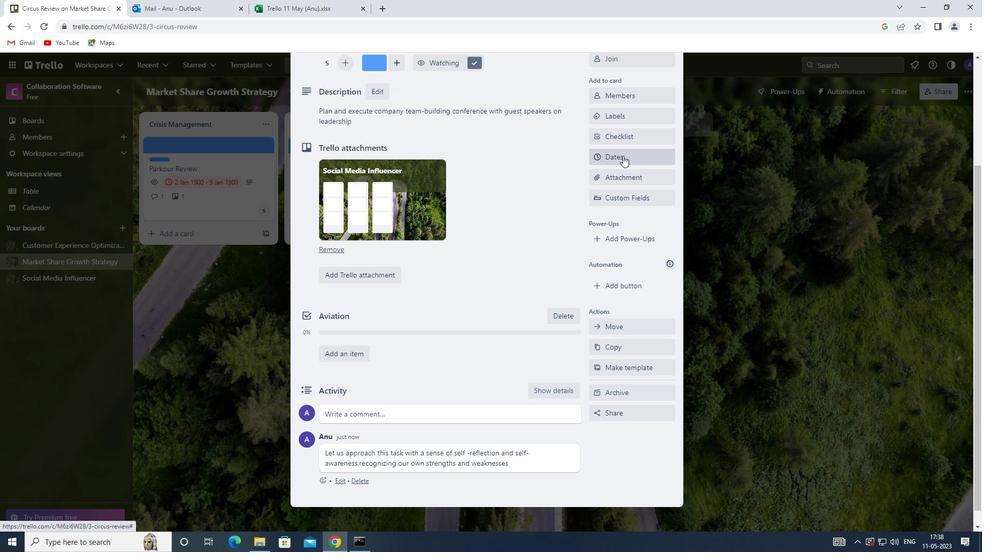 
Action: Mouse moved to (602, 364)
Screenshot: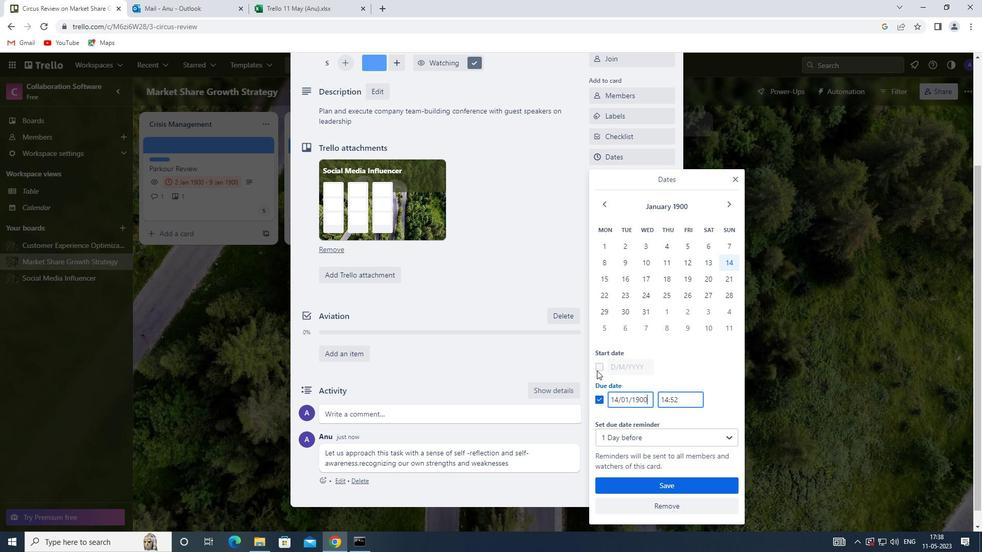 
Action: Mouse pressed left at (602, 364)
Screenshot: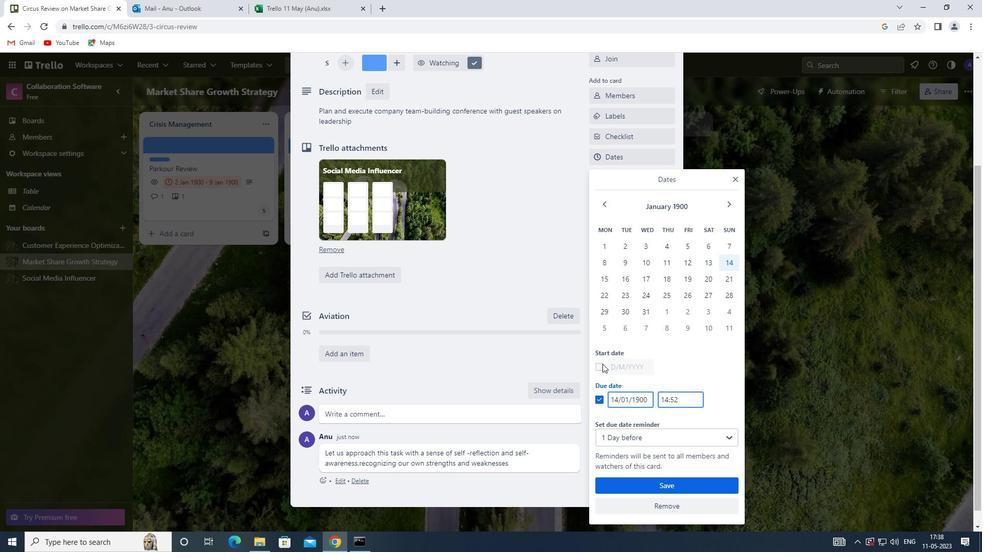 
Action: Mouse moved to (608, 261)
Screenshot: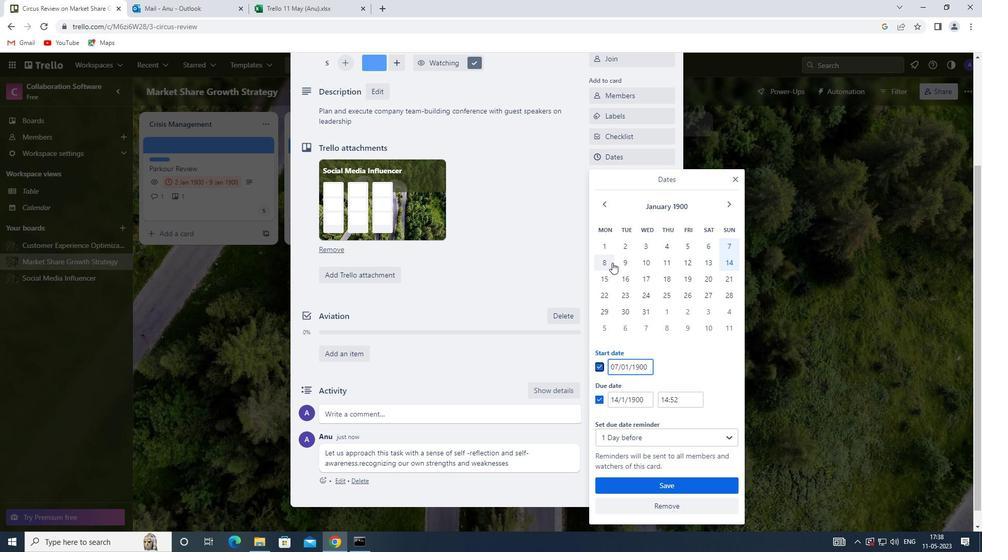 
Action: Mouse pressed left at (608, 261)
Screenshot: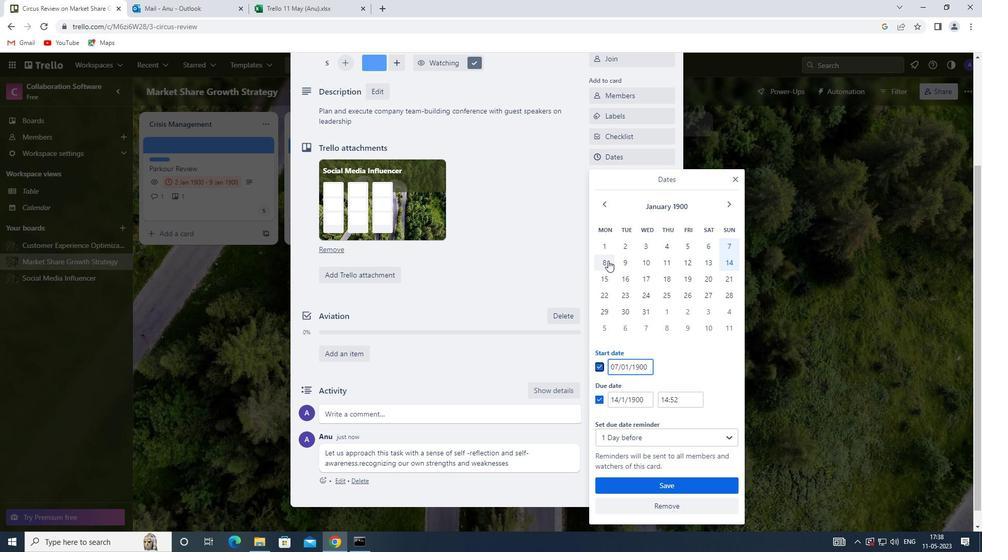 
Action: Mouse moved to (608, 280)
Screenshot: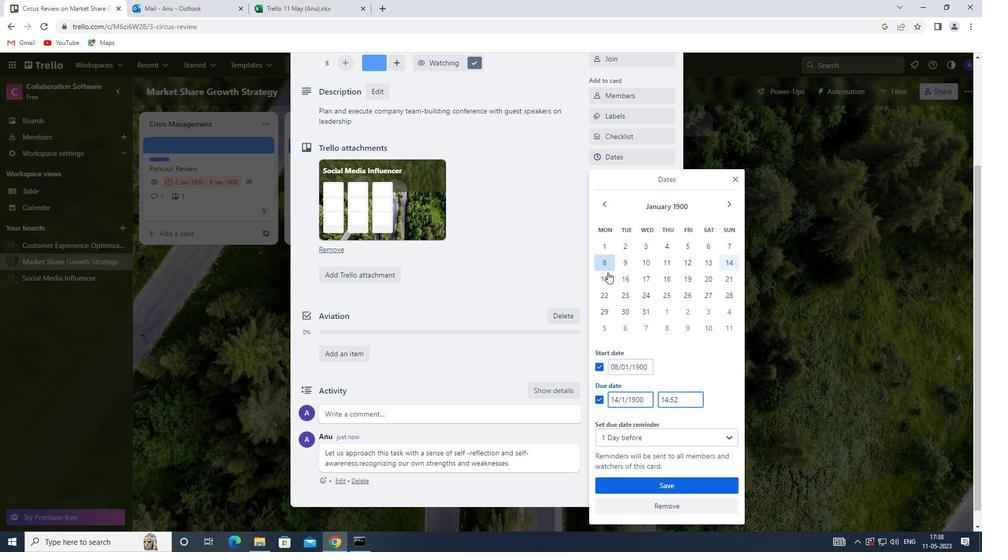 
Action: Mouse pressed left at (608, 280)
Screenshot: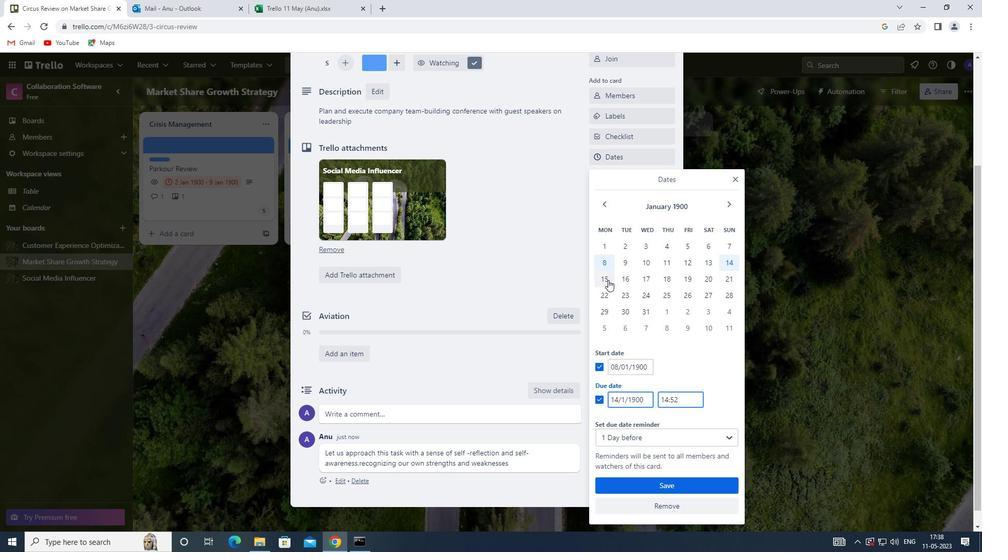 
Action: Mouse moved to (675, 481)
Screenshot: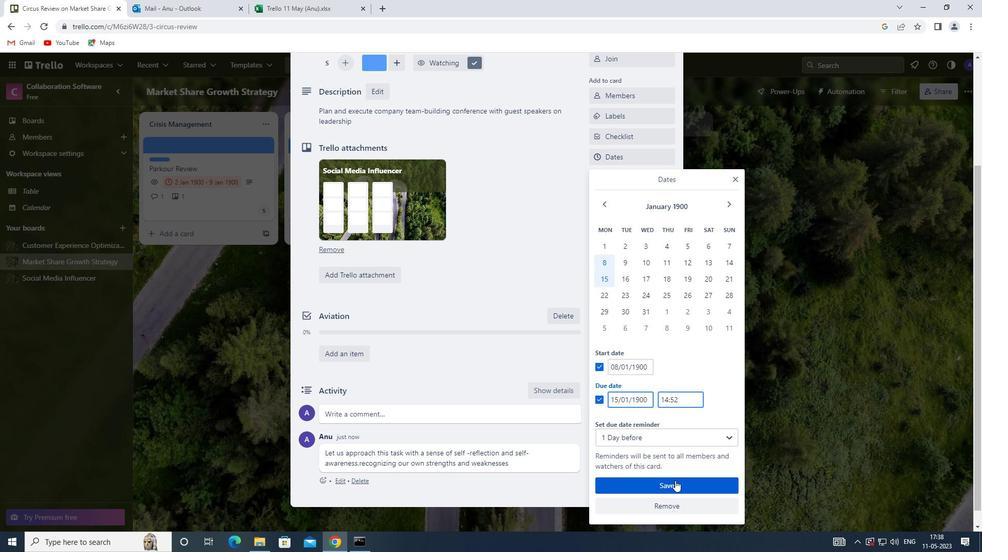 
Action: Mouse pressed left at (675, 481)
Screenshot: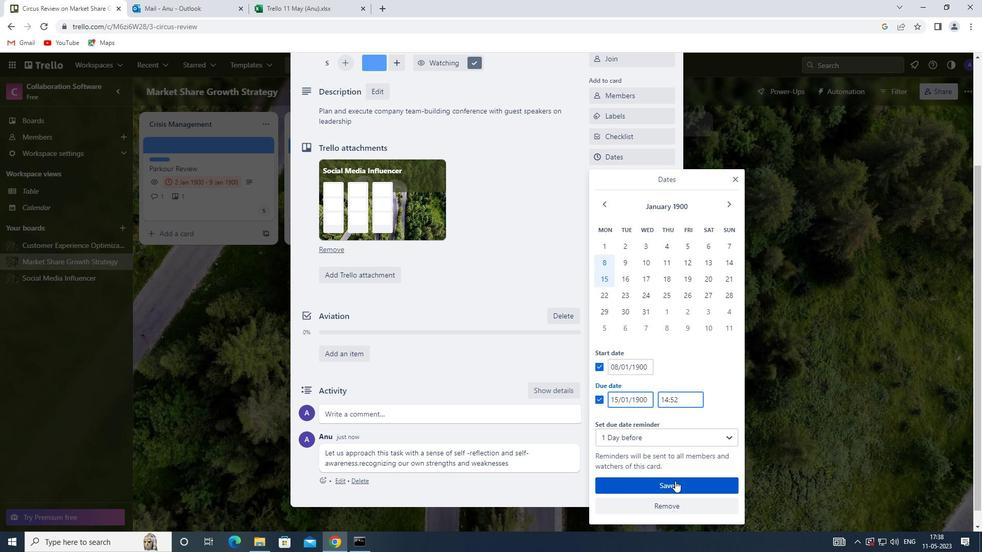 
Action: Mouse moved to (706, 337)
Screenshot: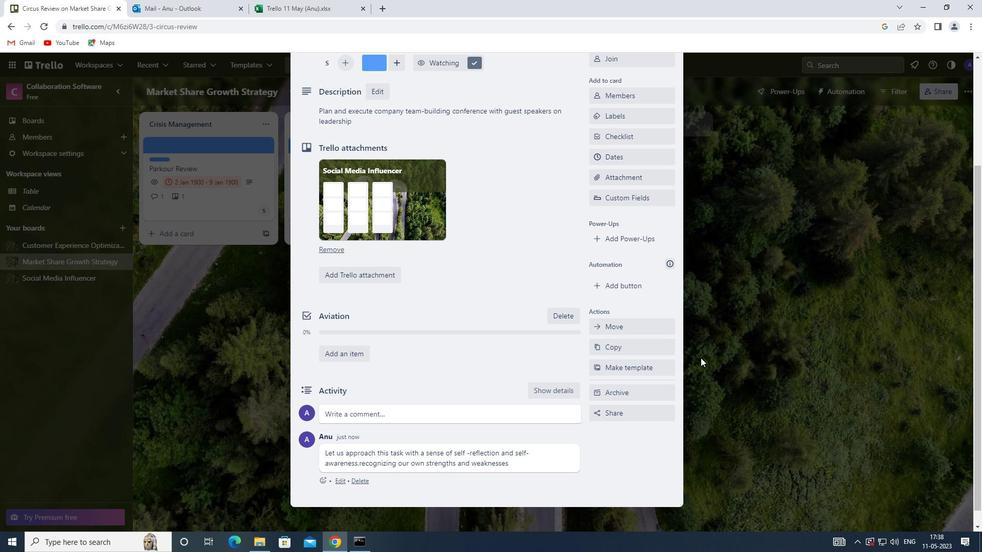 
Action: Mouse pressed left at (706, 337)
Screenshot: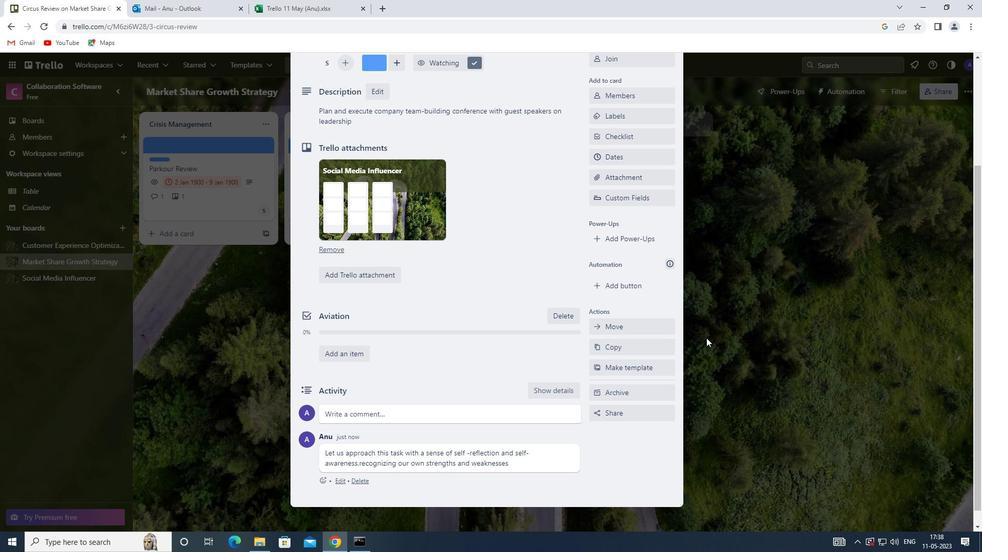 
